 Task: Check the percentage active listings of breakfast bar in the last 5 years.
Action: Mouse moved to (853, 198)
Screenshot: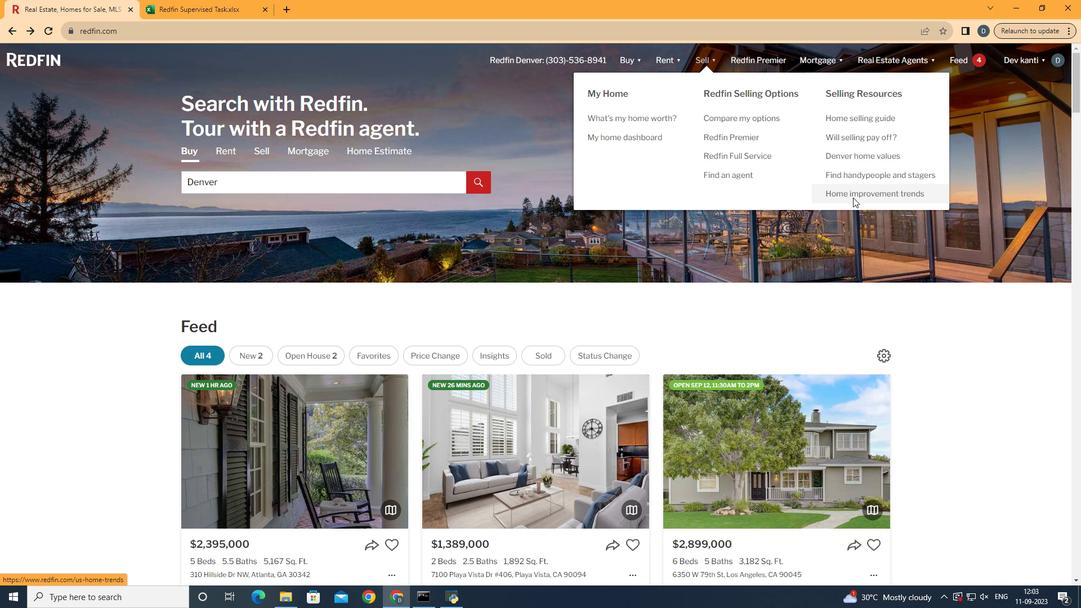 
Action: Mouse pressed left at (853, 198)
Screenshot: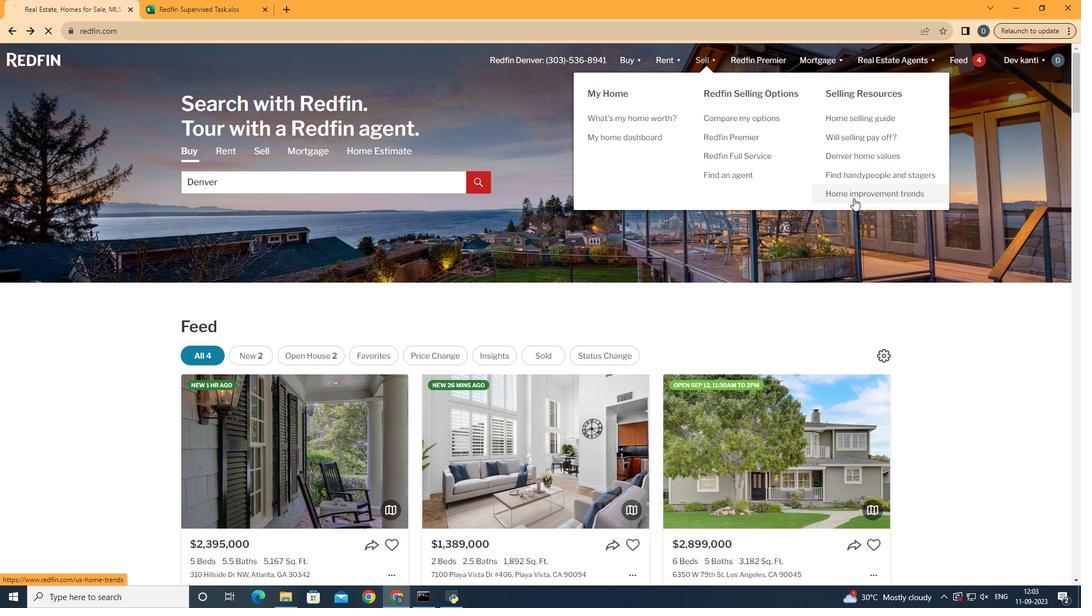 
Action: Mouse moved to (280, 227)
Screenshot: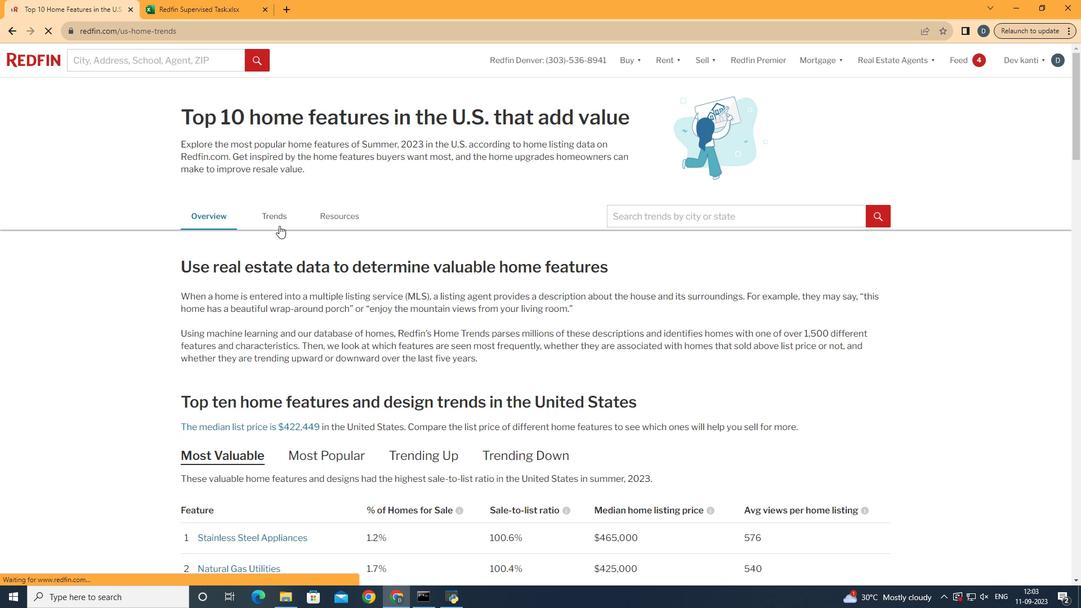 
Action: Mouse pressed left at (280, 227)
Screenshot: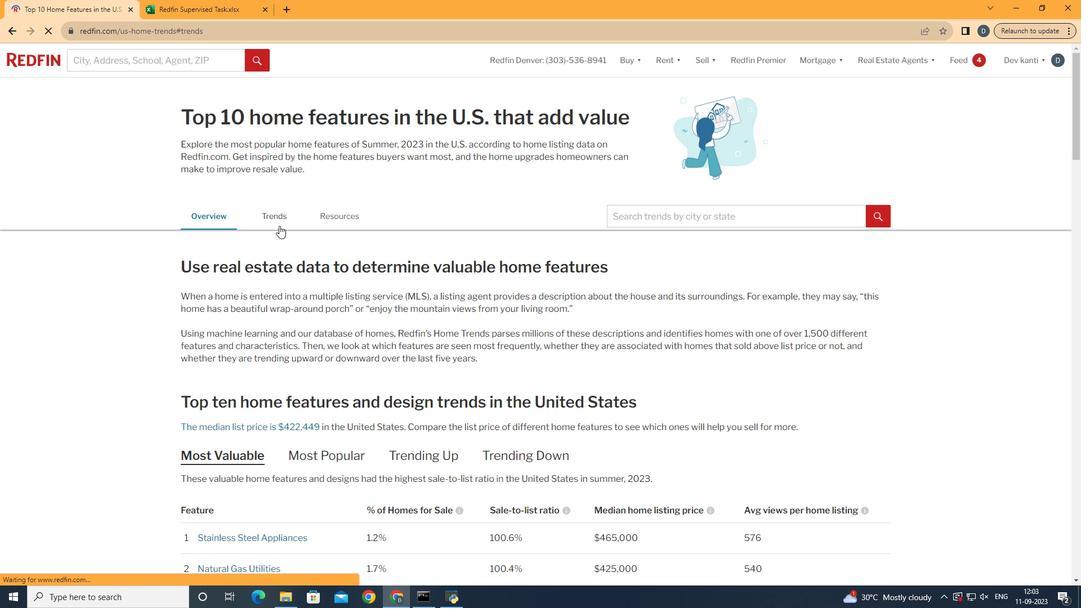 
Action: Mouse moved to (345, 260)
Screenshot: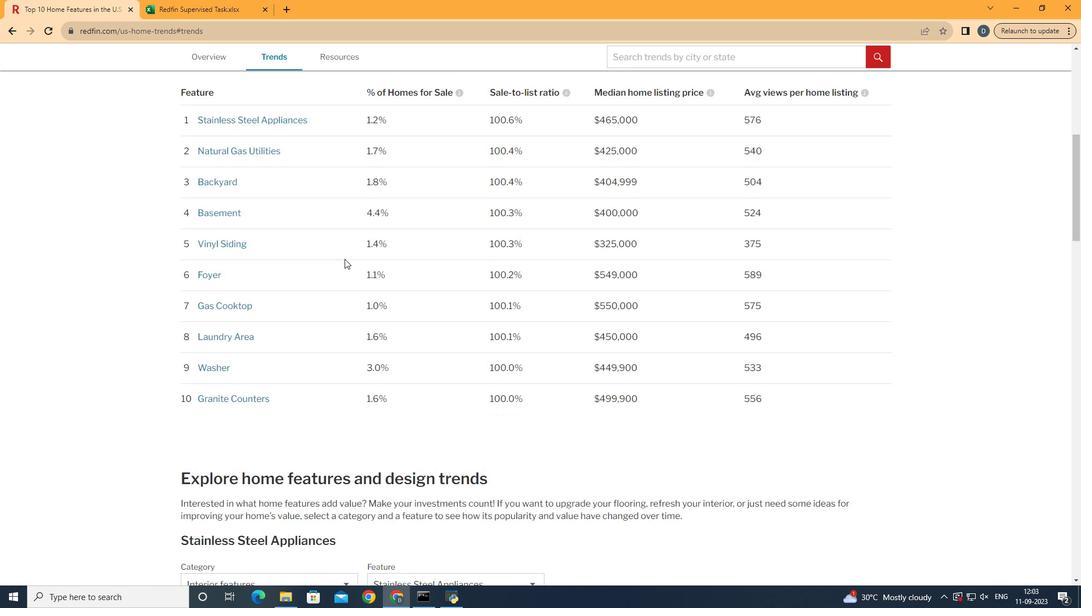 
Action: Mouse scrolled (345, 259) with delta (0, 0)
Screenshot: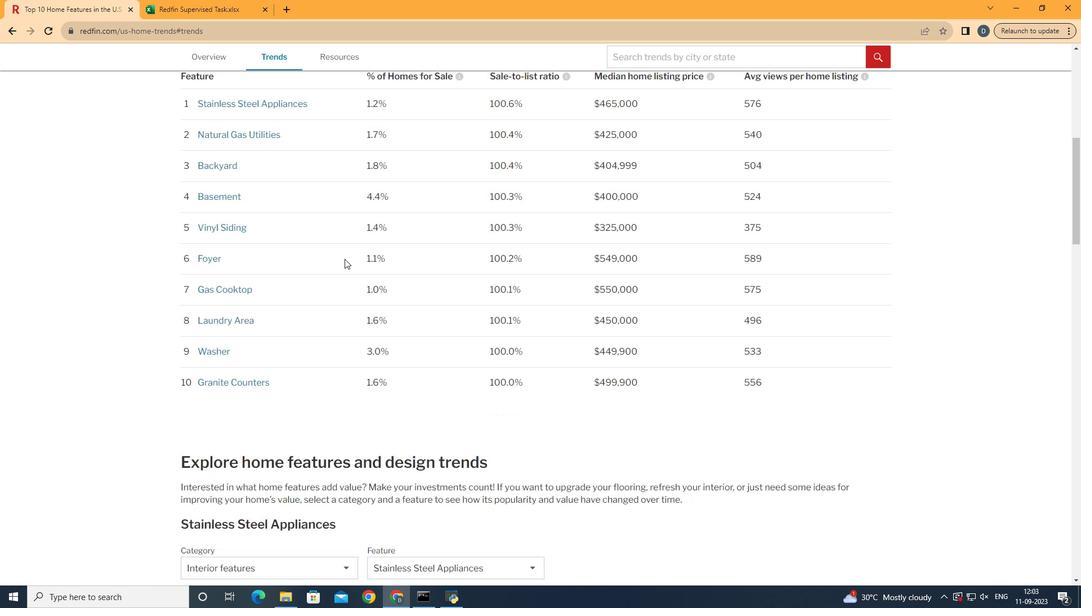 
Action: Mouse scrolled (345, 259) with delta (0, 0)
Screenshot: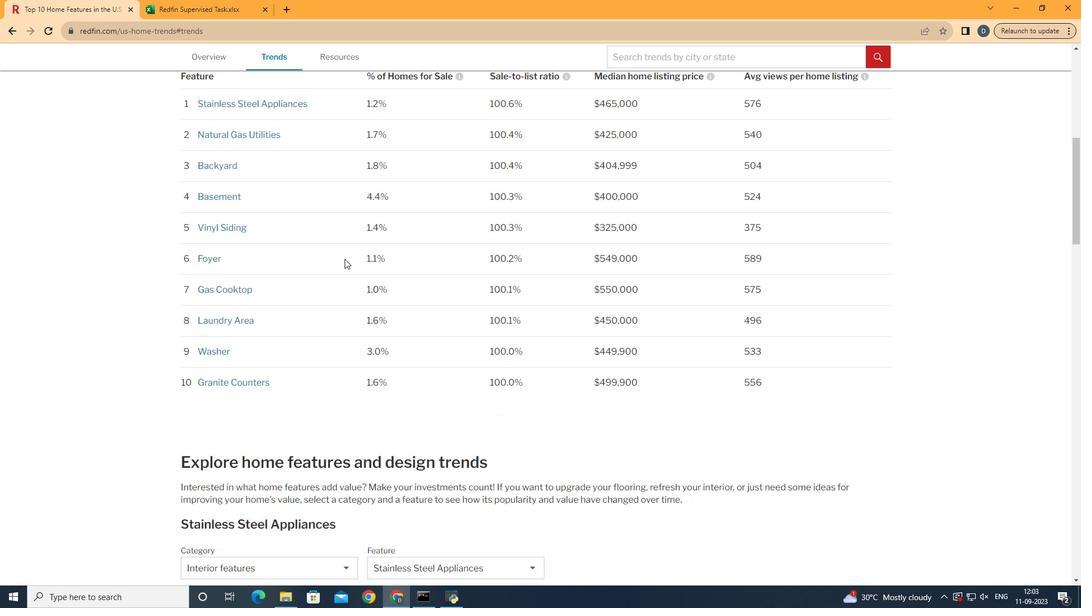 
Action: Mouse moved to (345, 260)
Screenshot: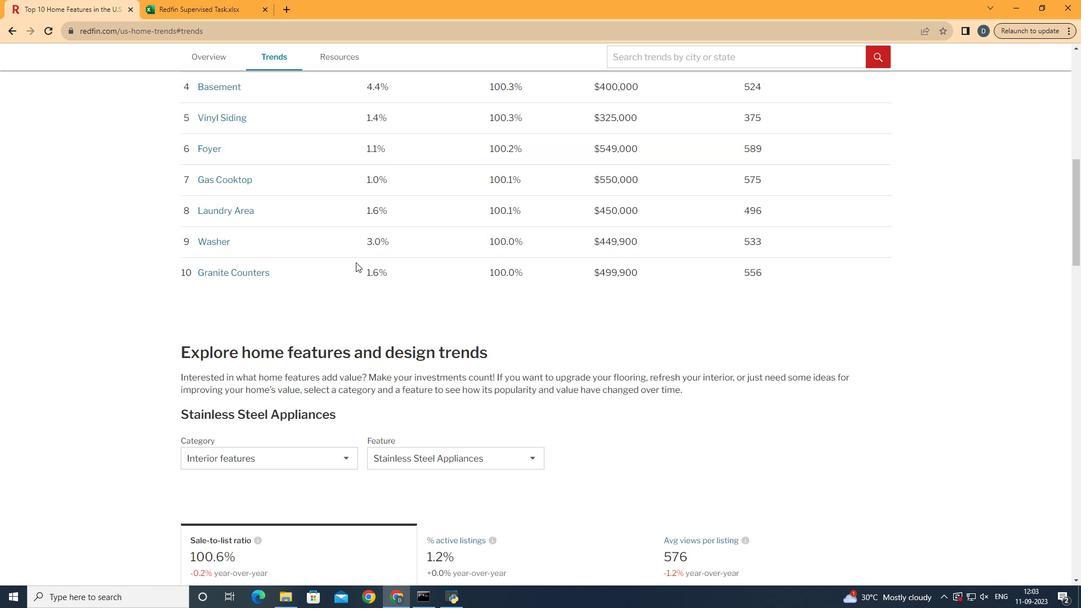 
Action: Mouse scrolled (345, 259) with delta (0, 0)
Screenshot: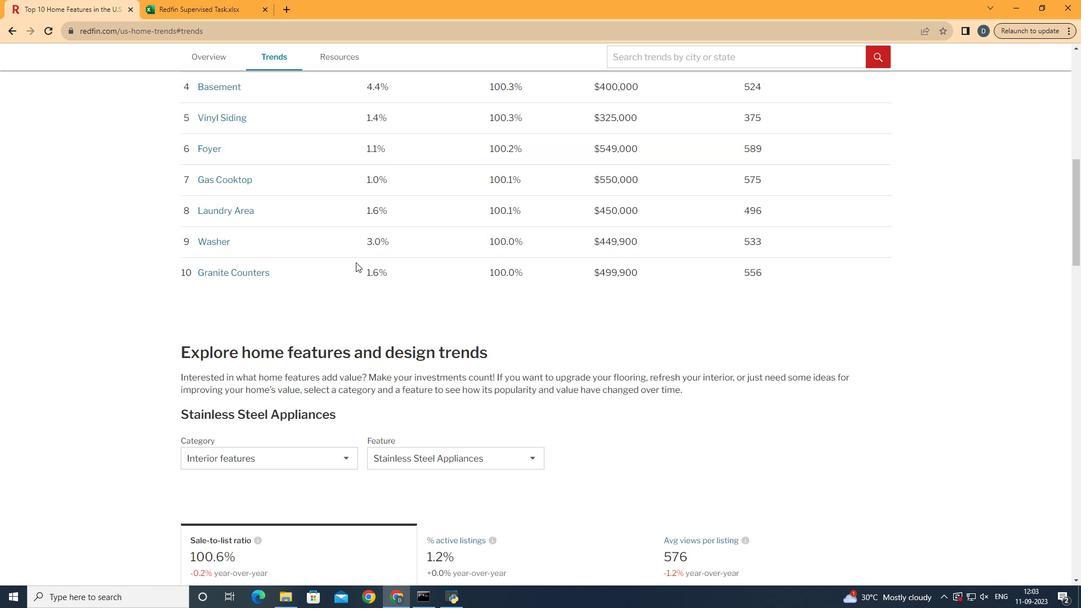 
Action: Mouse moved to (347, 263)
Screenshot: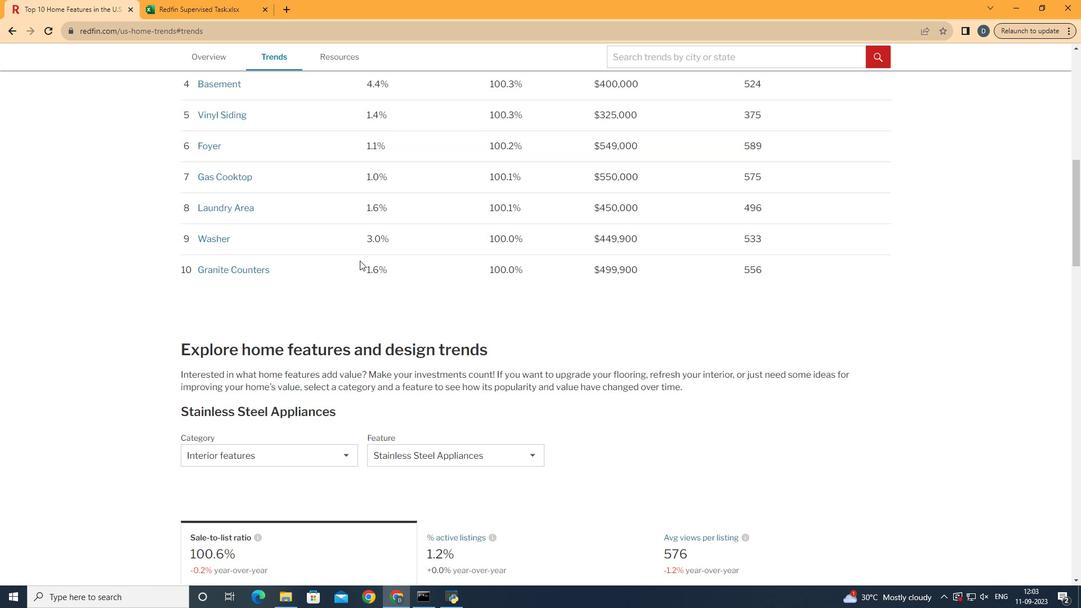 
Action: Mouse scrolled (347, 263) with delta (0, 0)
Screenshot: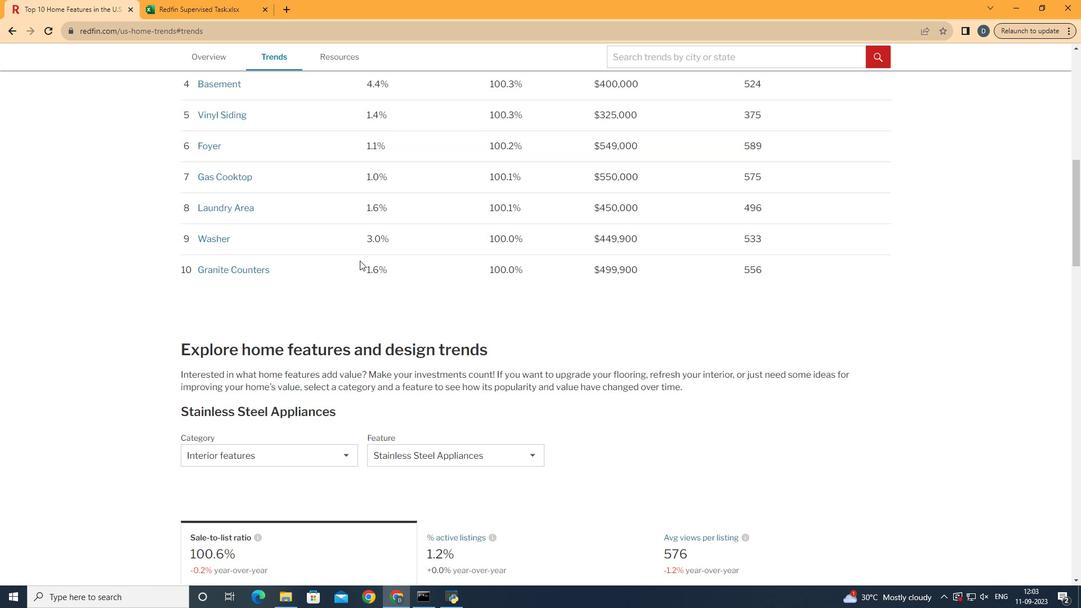 
Action: Mouse moved to (361, 262)
Screenshot: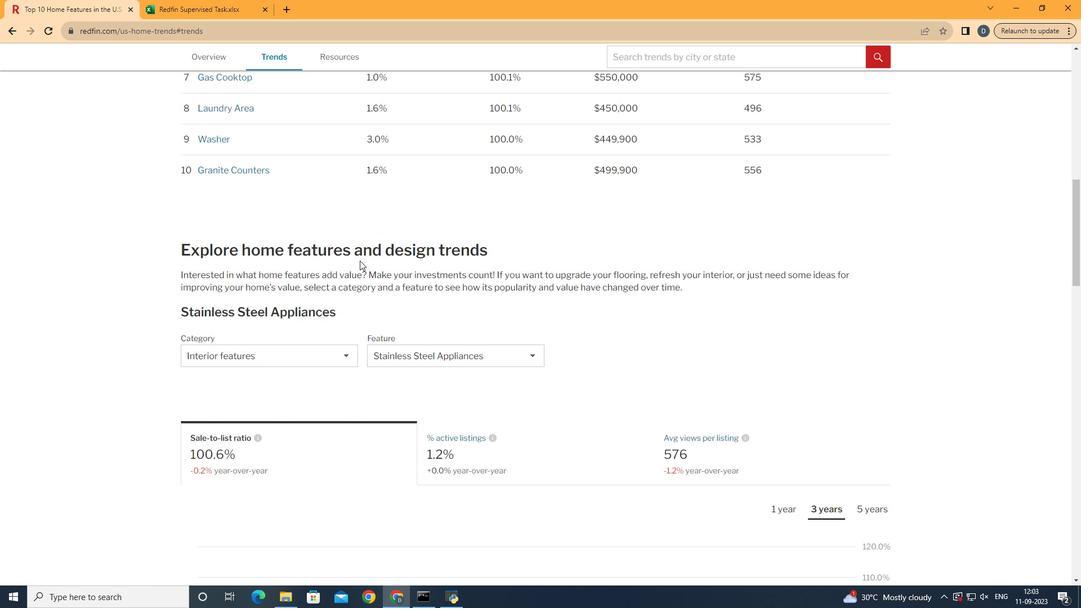 
Action: Mouse scrolled (361, 261) with delta (0, 0)
Screenshot: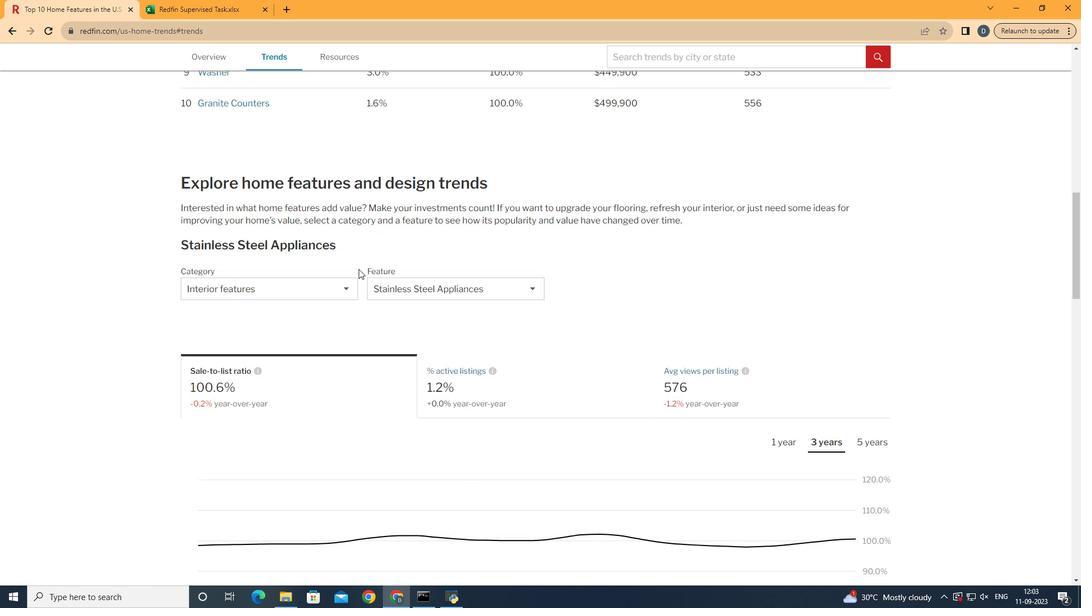 
Action: Mouse scrolled (361, 261) with delta (0, 0)
Screenshot: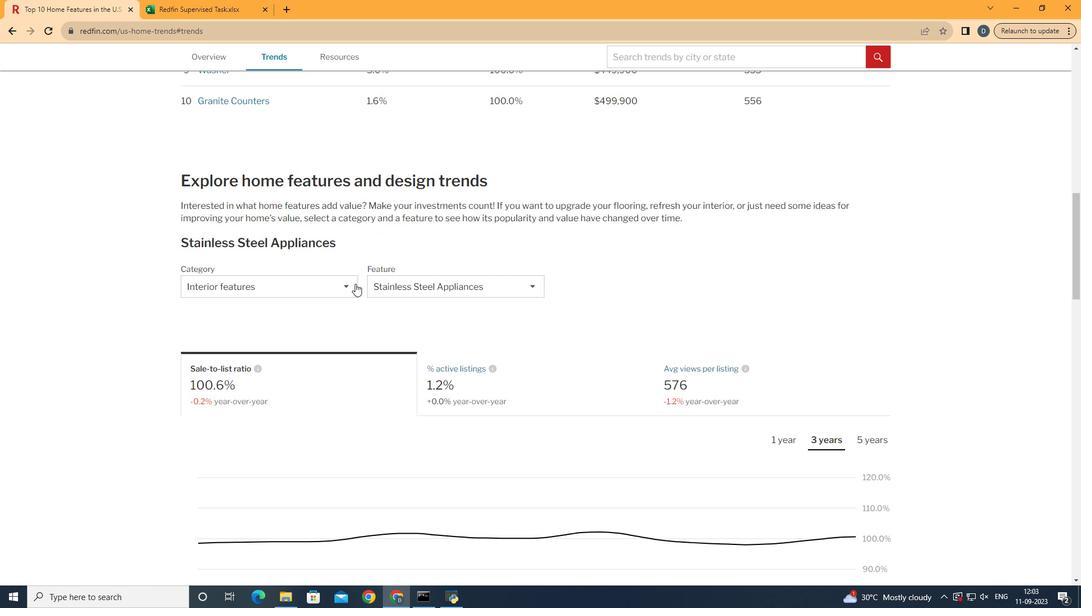 
Action: Mouse scrolled (361, 261) with delta (0, 0)
Screenshot: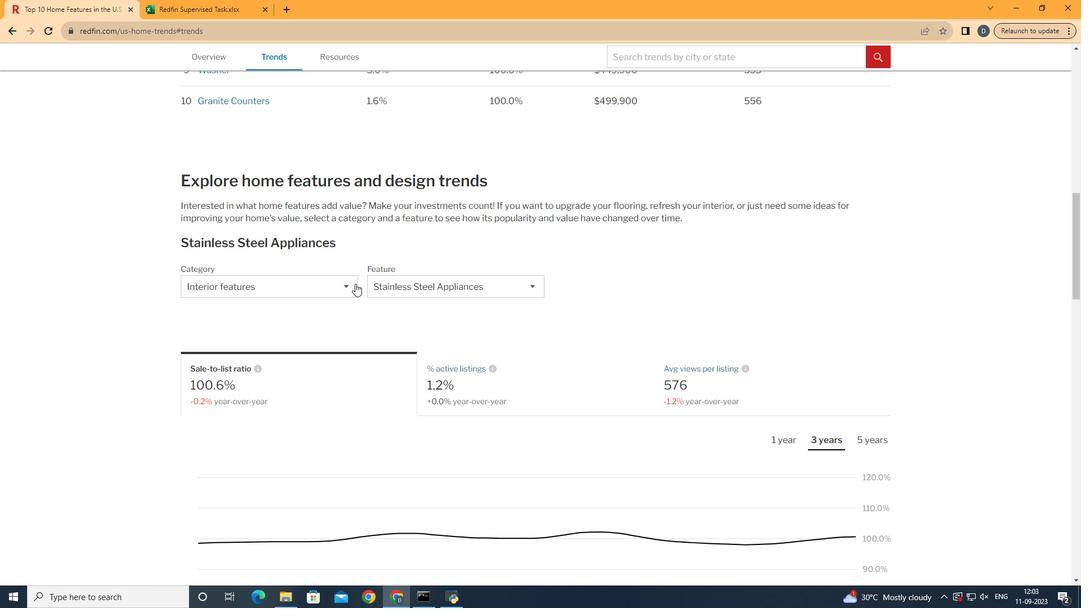 
Action: Mouse moved to (325, 293)
Screenshot: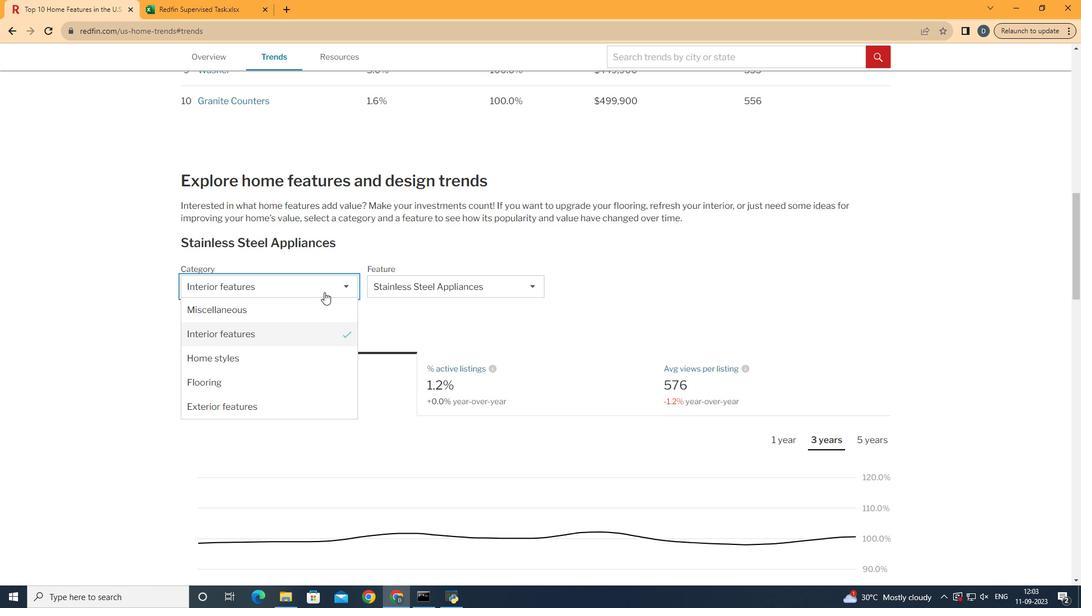 
Action: Mouse pressed left at (325, 293)
Screenshot: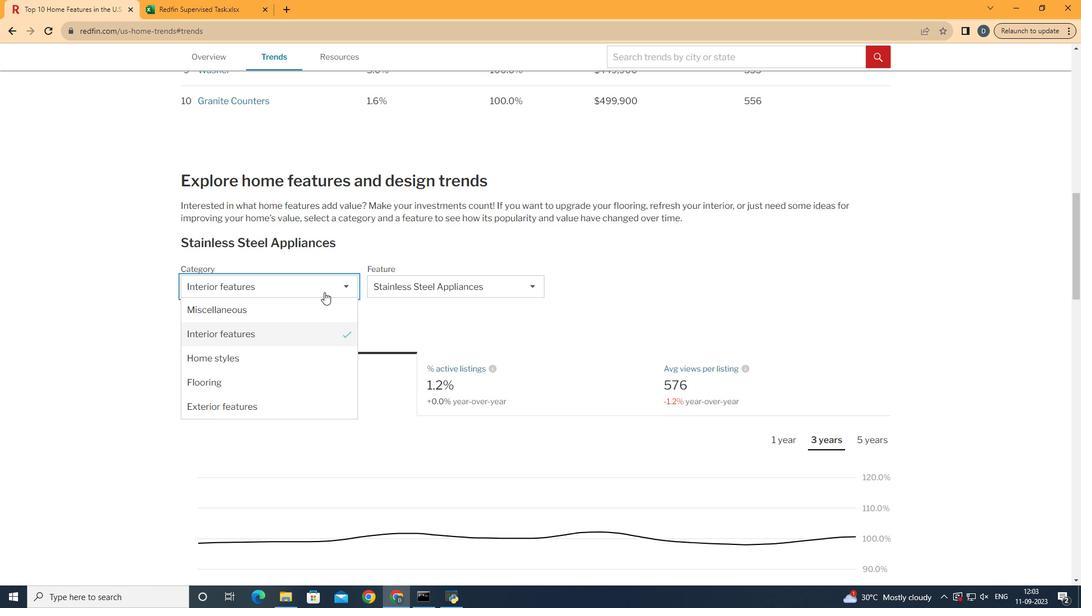 
Action: Mouse moved to (320, 341)
Screenshot: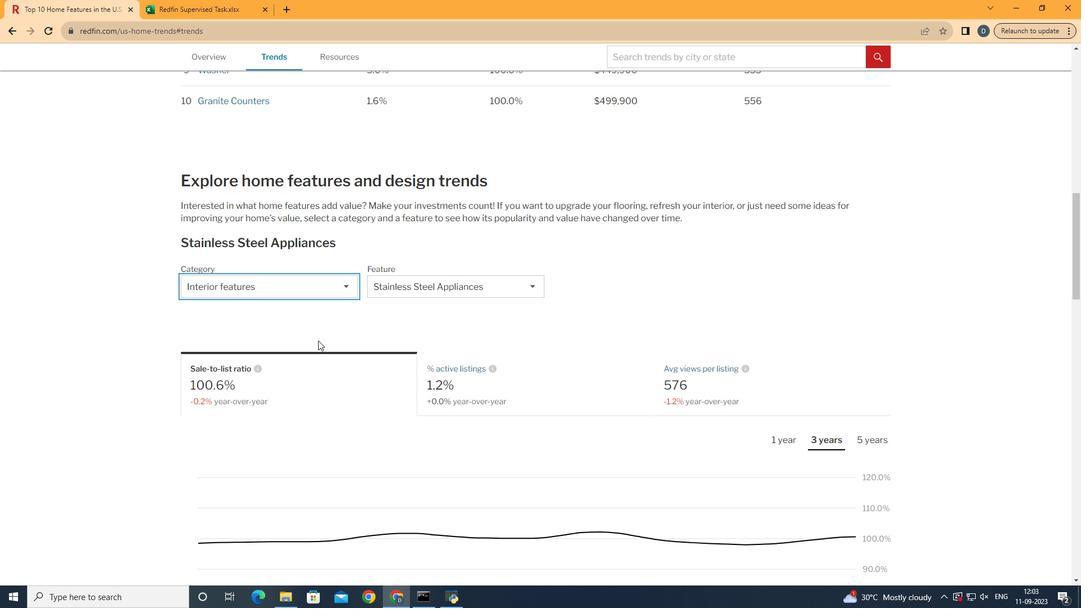 
Action: Mouse pressed left at (320, 341)
Screenshot: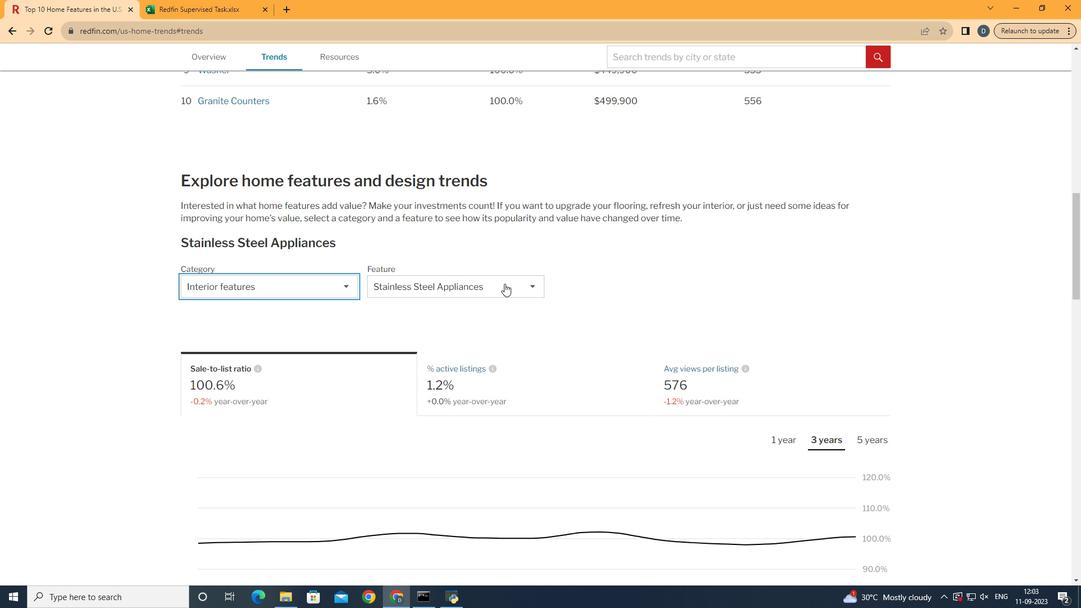
Action: Mouse moved to (520, 282)
Screenshot: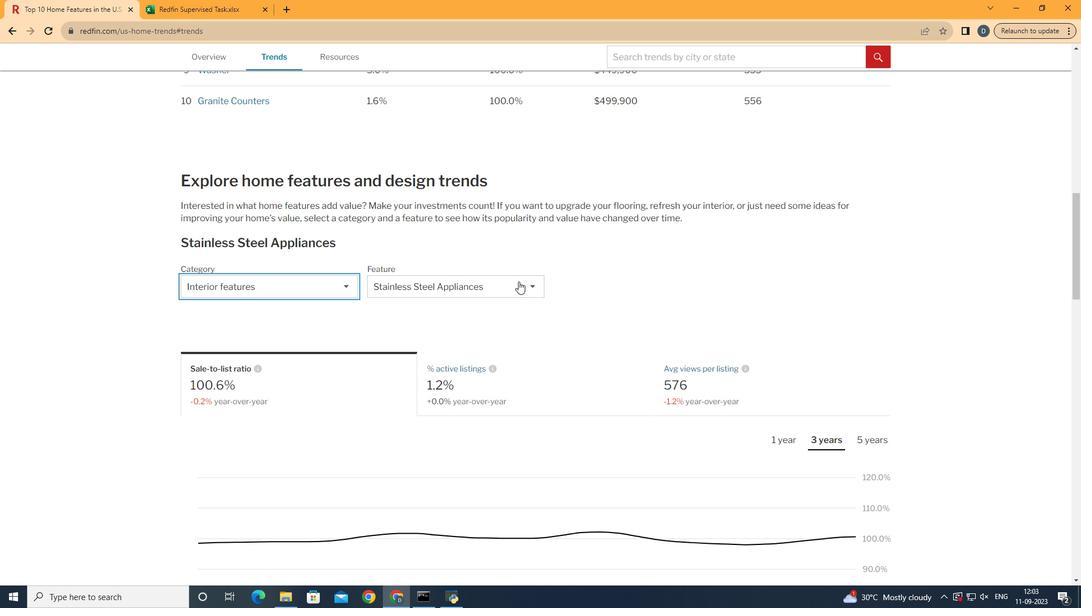 
Action: Mouse pressed left at (520, 282)
Screenshot: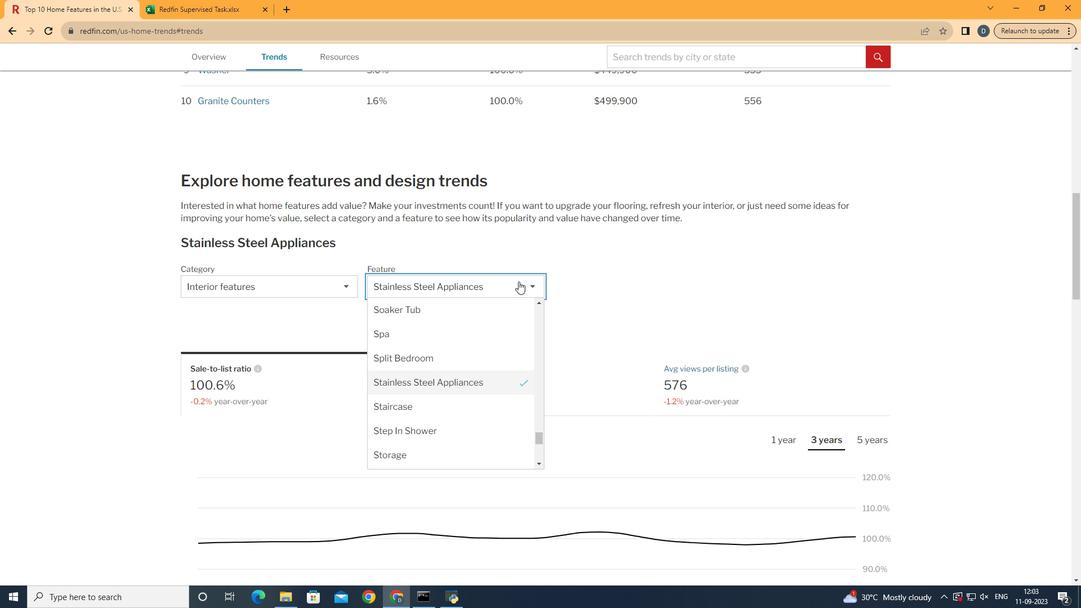 
Action: Mouse moved to (472, 337)
Screenshot: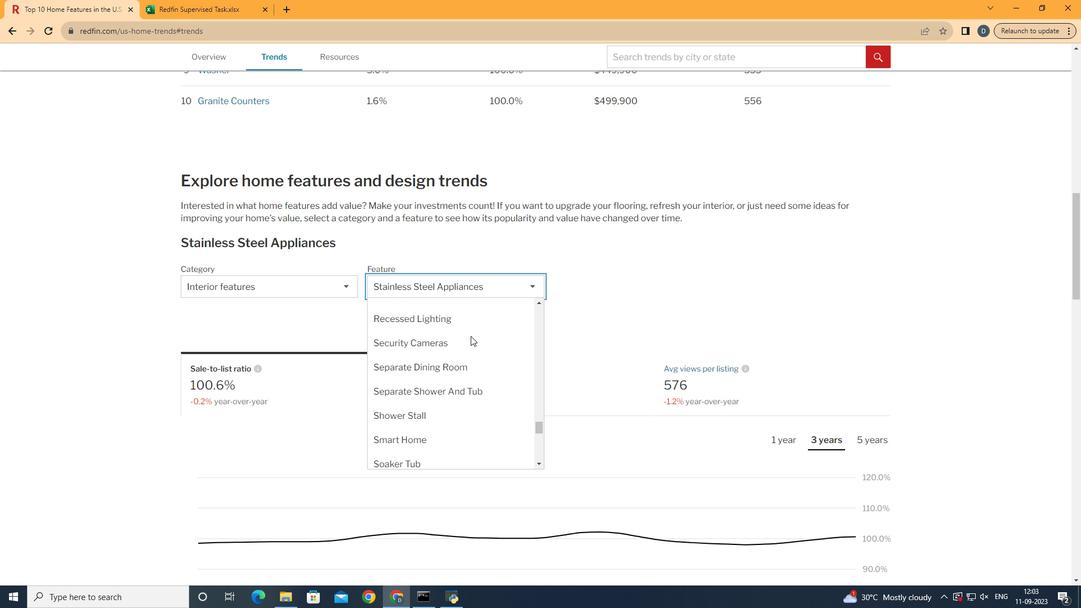 
Action: Mouse scrolled (472, 338) with delta (0, 0)
Screenshot: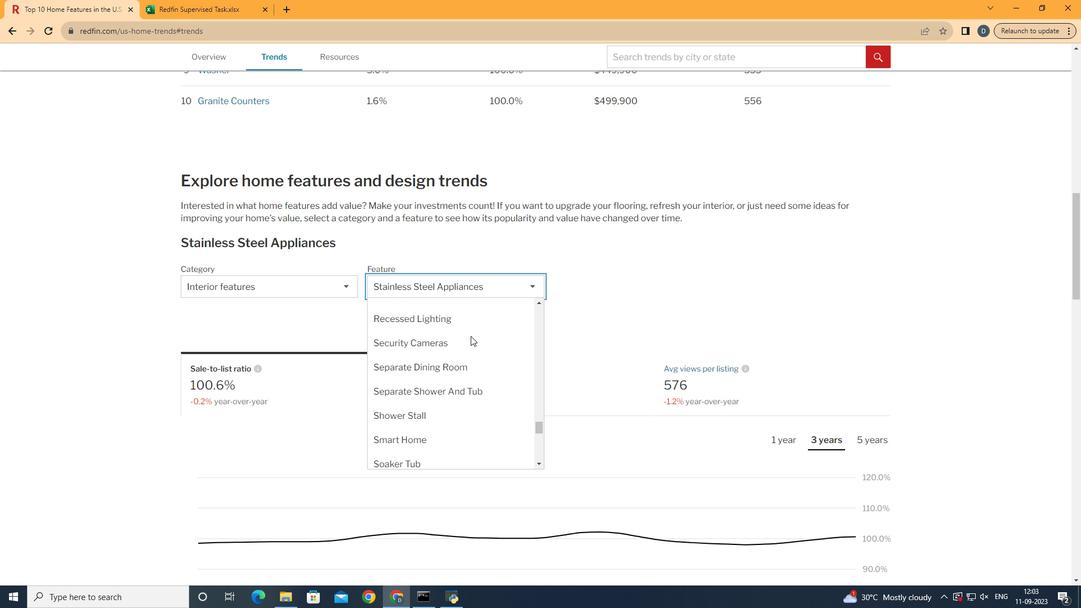 
Action: Mouse scrolled (472, 338) with delta (0, 0)
Screenshot: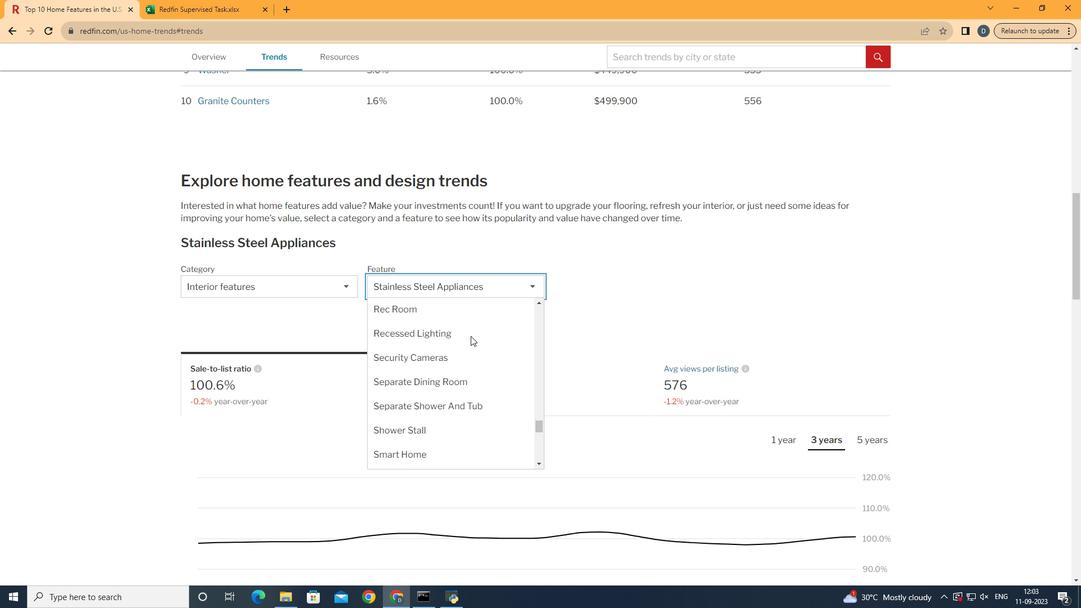 
Action: Mouse scrolled (472, 338) with delta (0, 0)
Screenshot: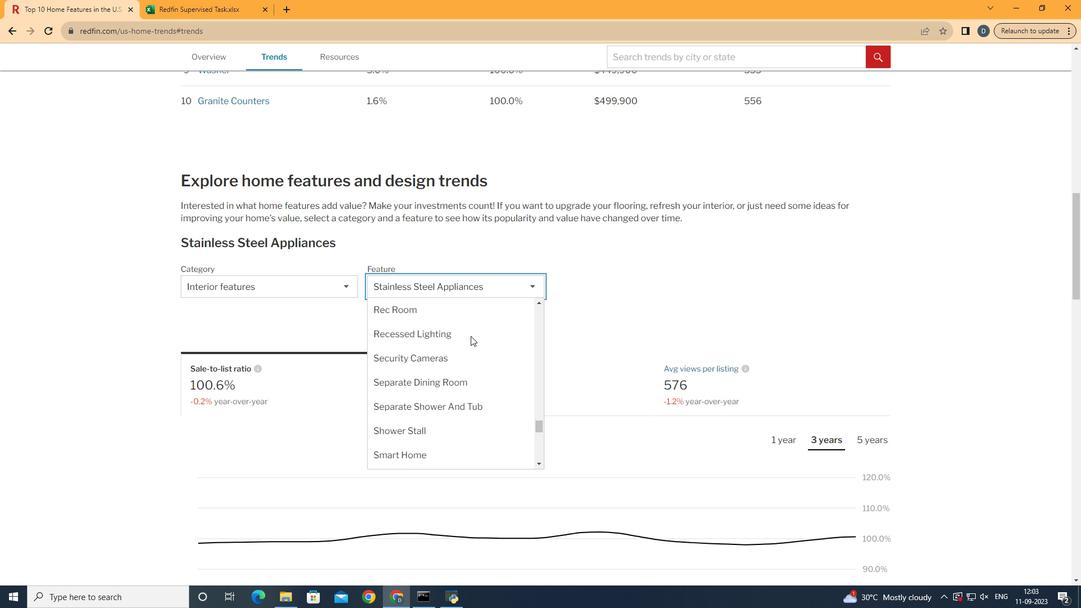 
Action: Mouse scrolled (472, 338) with delta (0, 0)
Screenshot: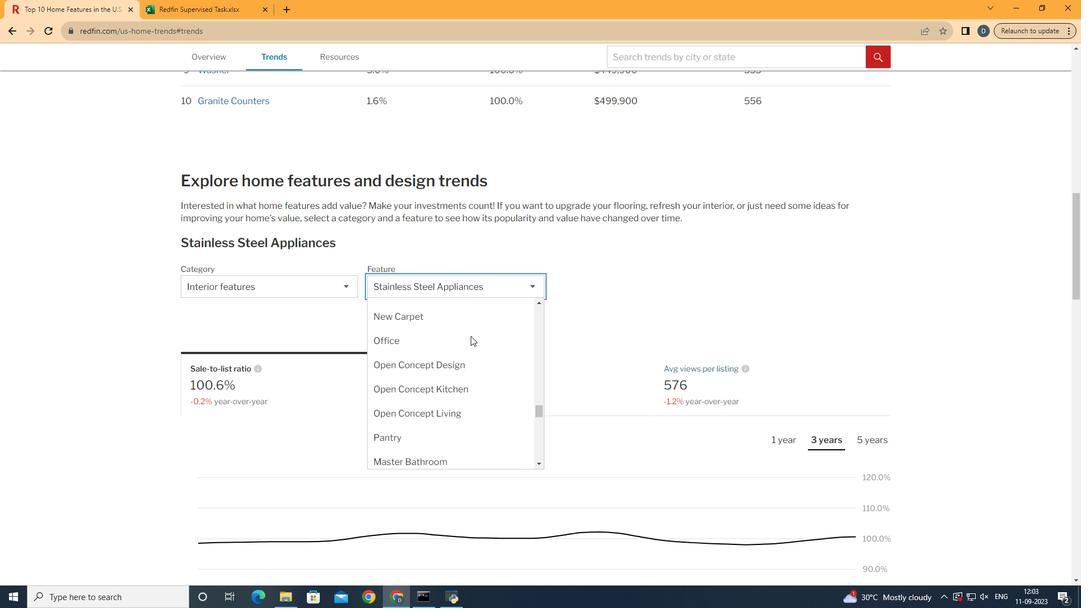 
Action: Mouse scrolled (472, 338) with delta (0, 0)
Screenshot: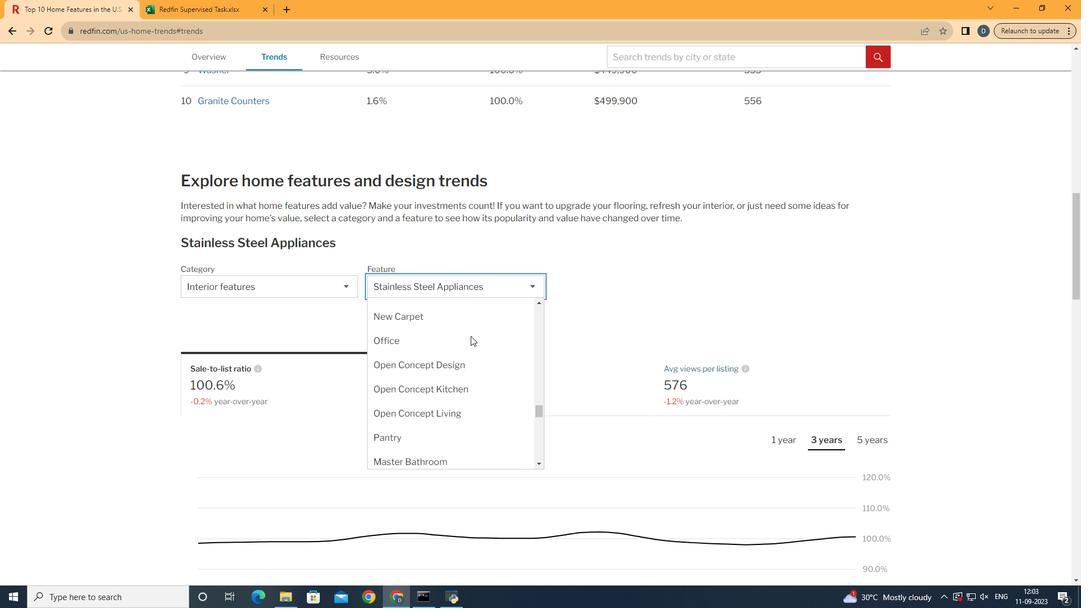 
Action: Mouse scrolled (472, 338) with delta (0, 0)
Screenshot: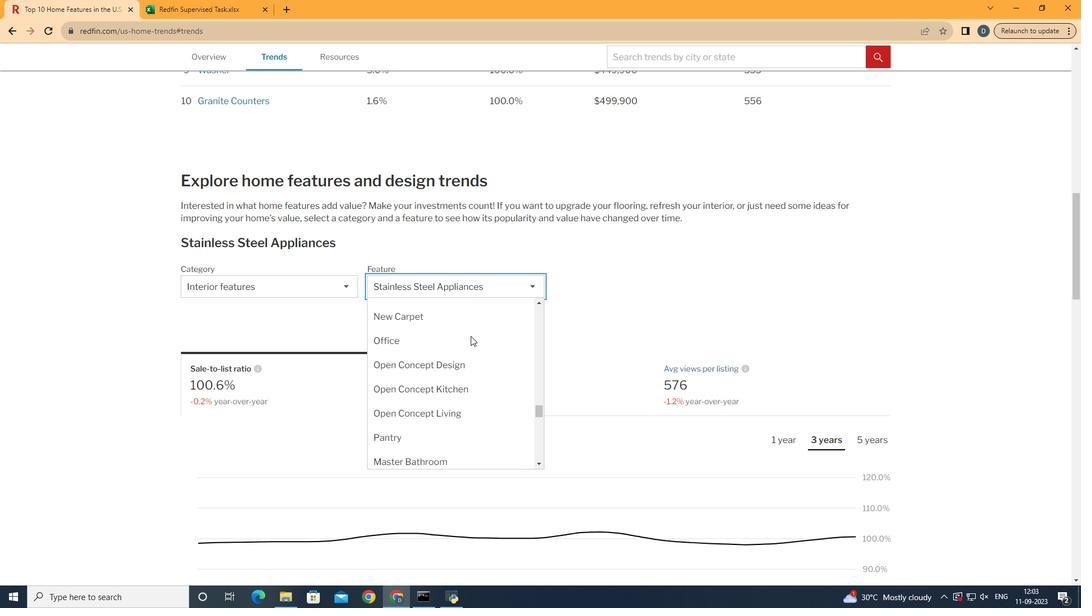 
Action: Mouse scrolled (472, 338) with delta (0, 0)
Screenshot: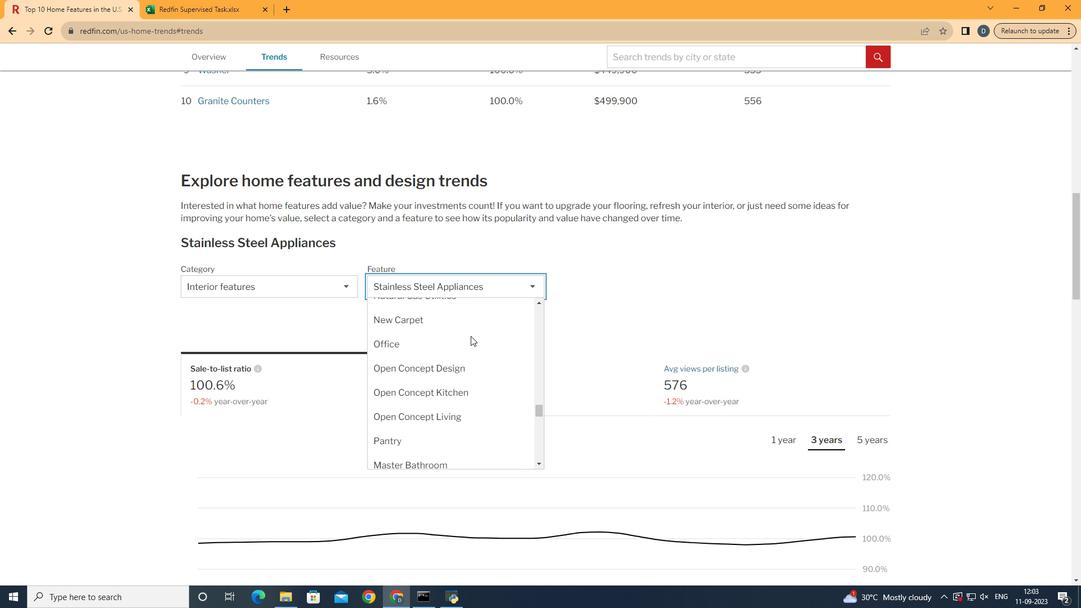 
Action: Mouse scrolled (472, 338) with delta (0, 0)
Screenshot: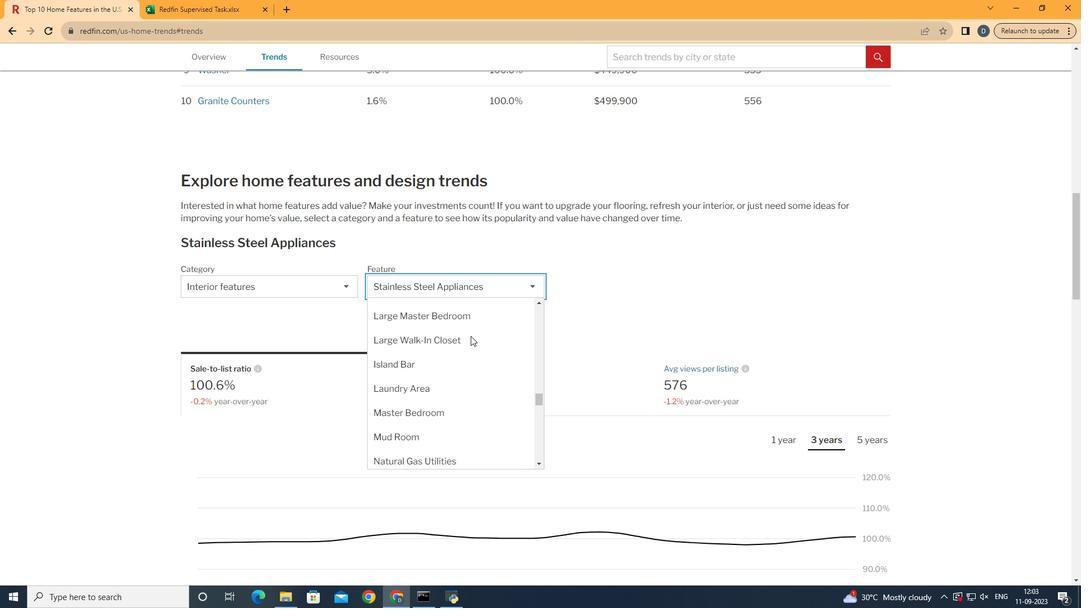 
Action: Mouse scrolled (472, 338) with delta (0, 0)
Screenshot: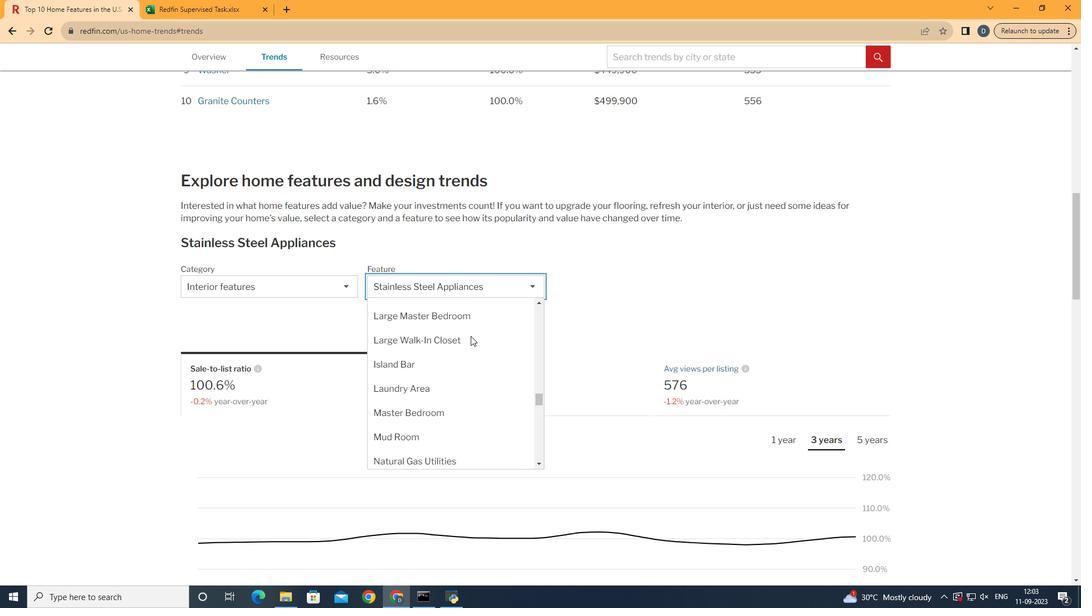 
Action: Mouse scrolled (472, 338) with delta (0, 0)
Screenshot: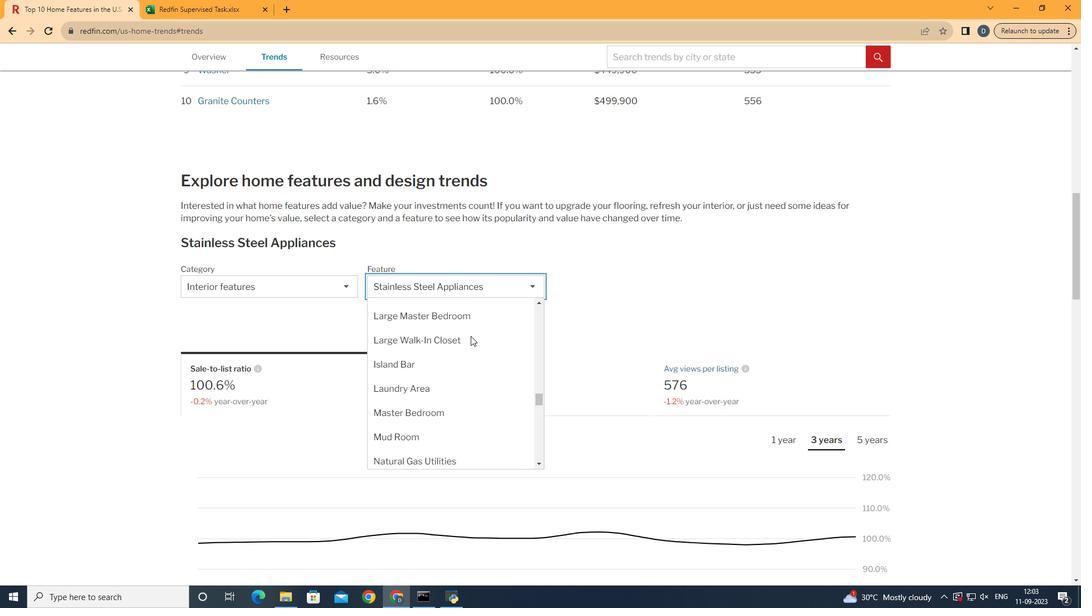 
Action: Mouse scrolled (472, 338) with delta (0, 0)
Screenshot: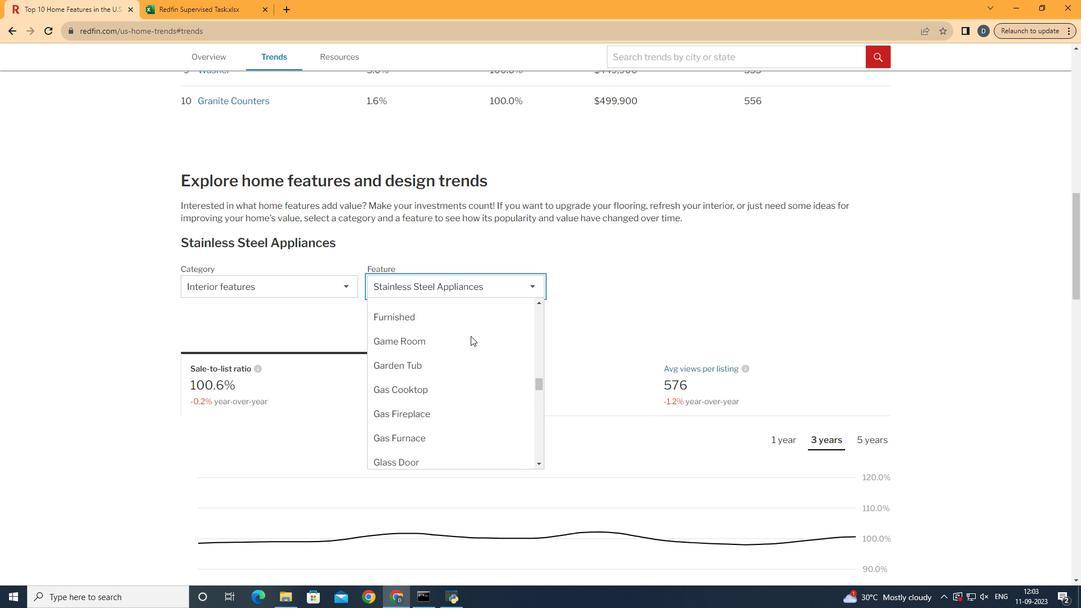 
Action: Mouse scrolled (472, 338) with delta (0, 0)
Screenshot: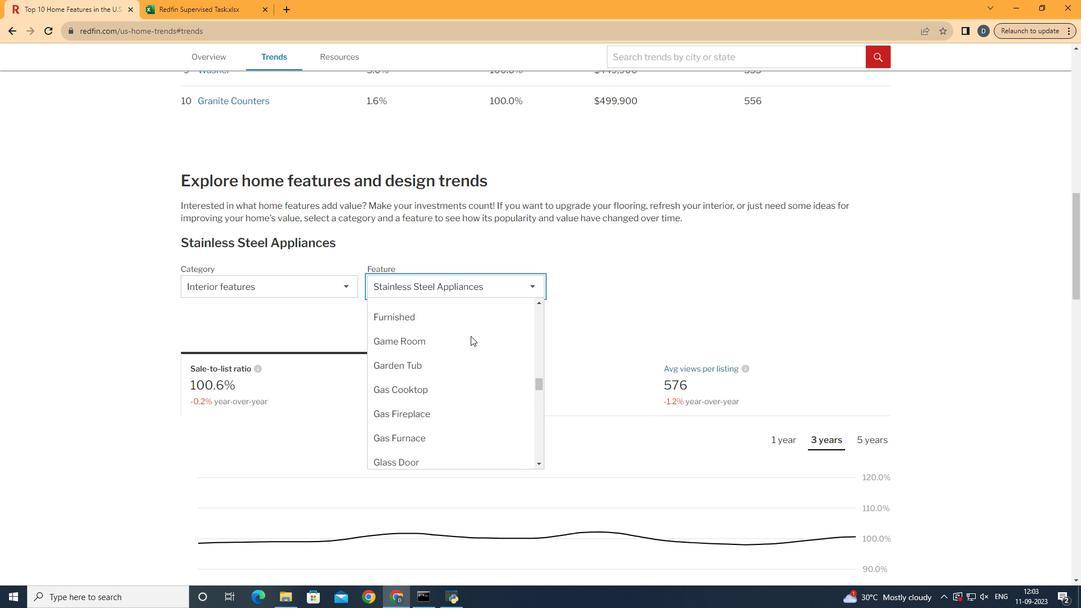 
Action: Mouse scrolled (472, 338) with delta (0, 0)
Screenshot: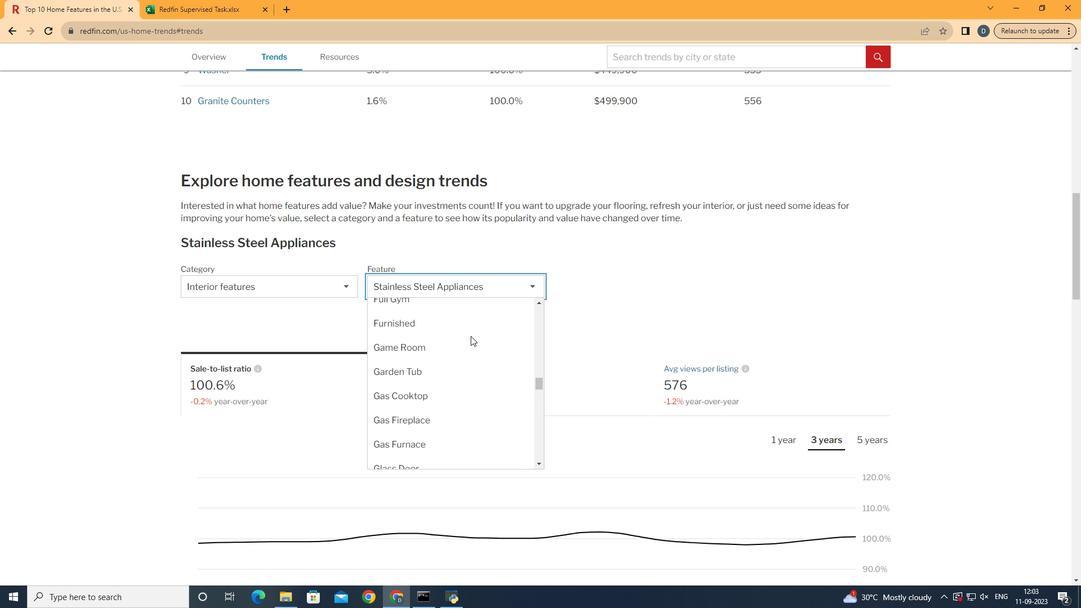 
Action: Mouse scrolled (472, 338) with delta (0, 0)
Screenshot: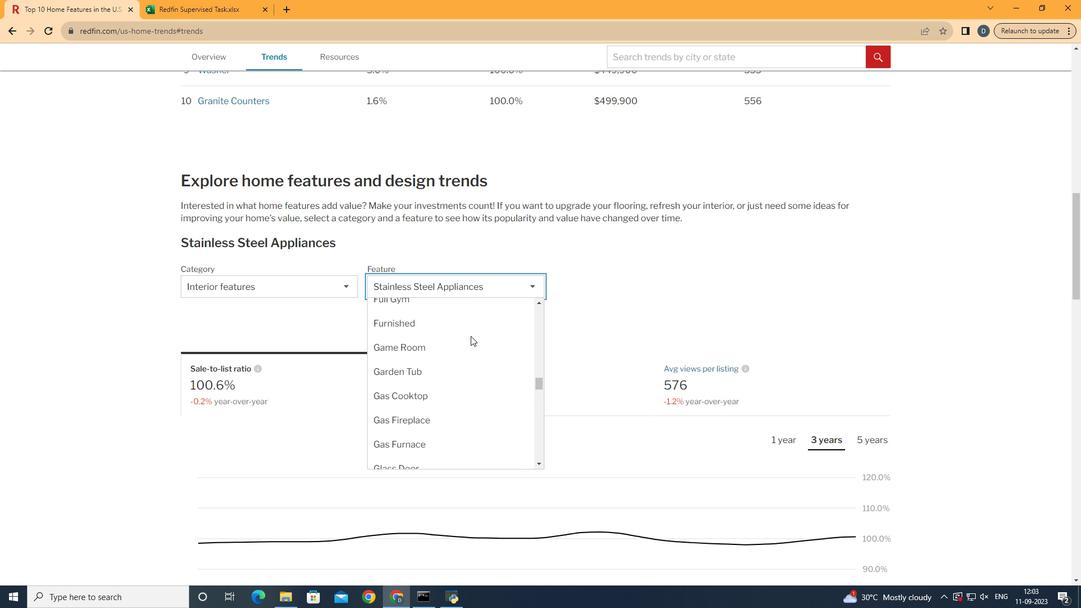 
Action: Mouse scrolled (472, 338) with delta (0, 0)
Screenshot: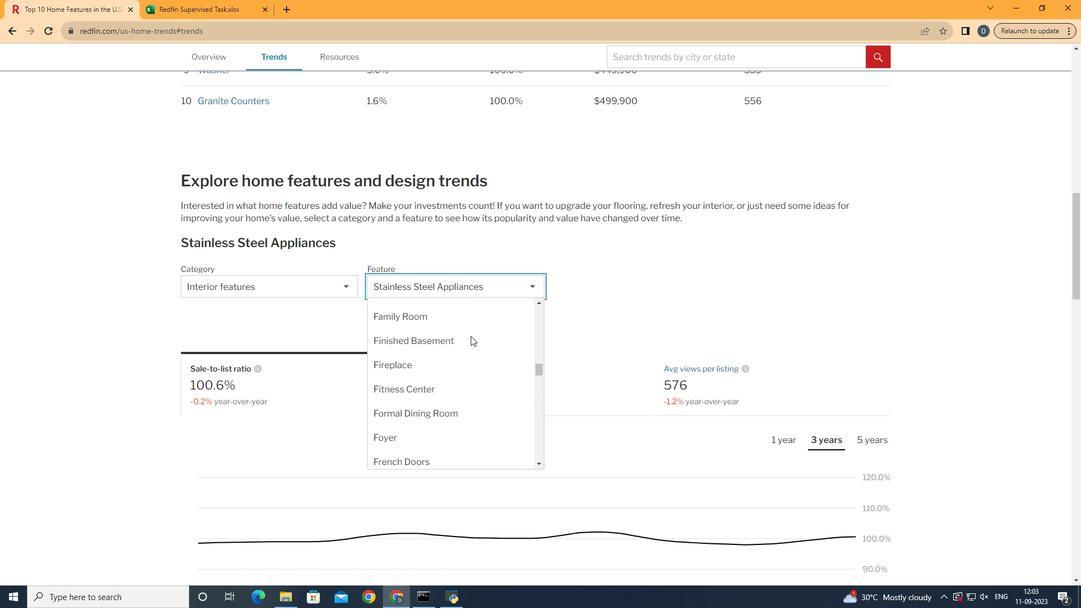 
Action: Mouse scrolled (472, 338) with delta (0, 0)
Screenshot: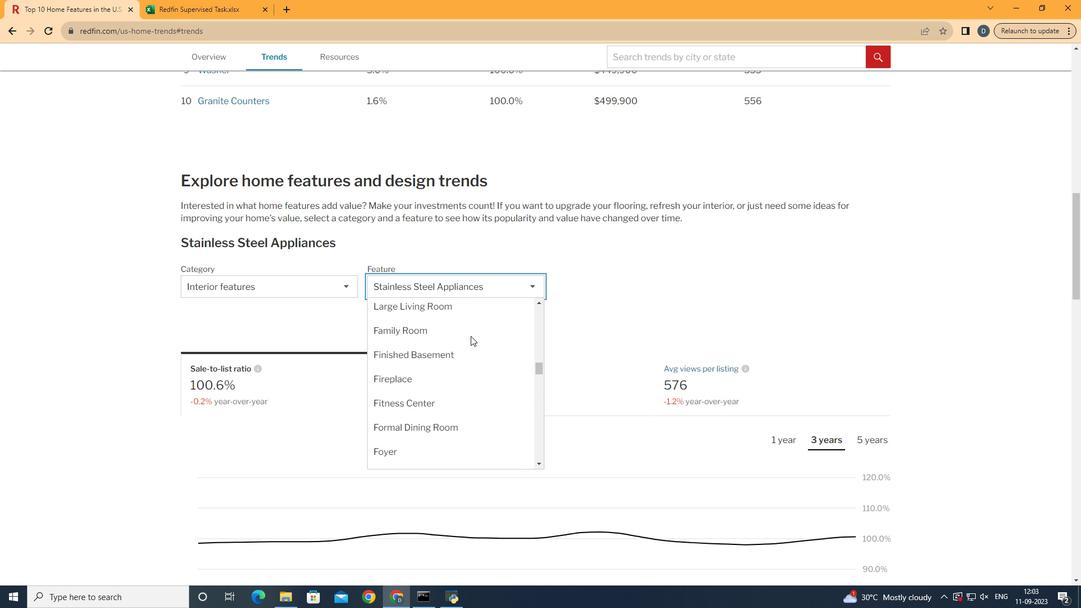 
Action: Mouse scrolled (472, 338) with delta (0, 0)
Screenshot: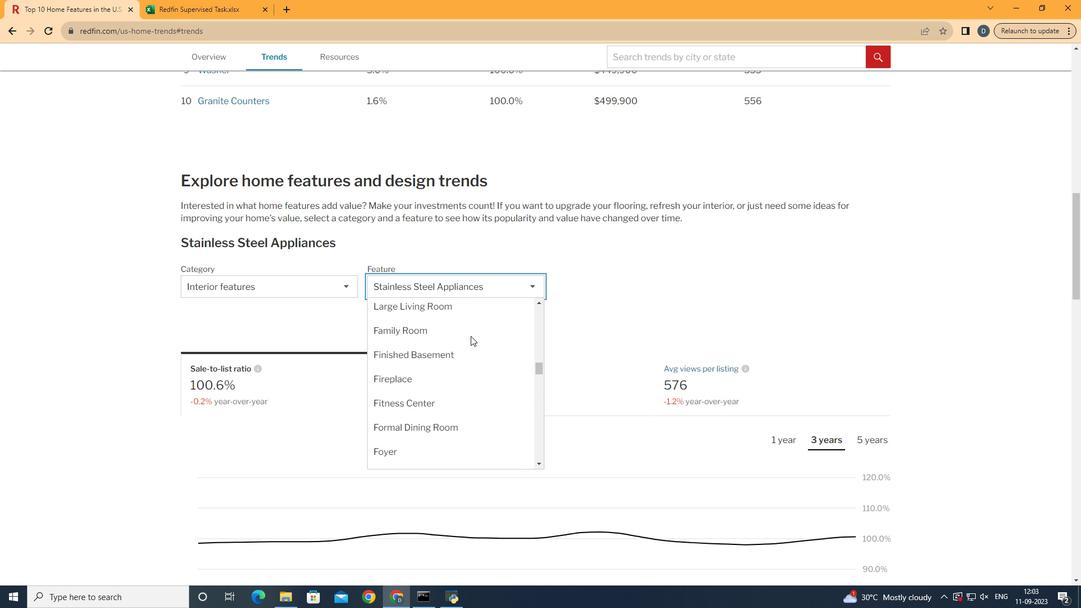 
Action: Mouse scrolled (472, 338) with delta (0, 0)
Screenshot: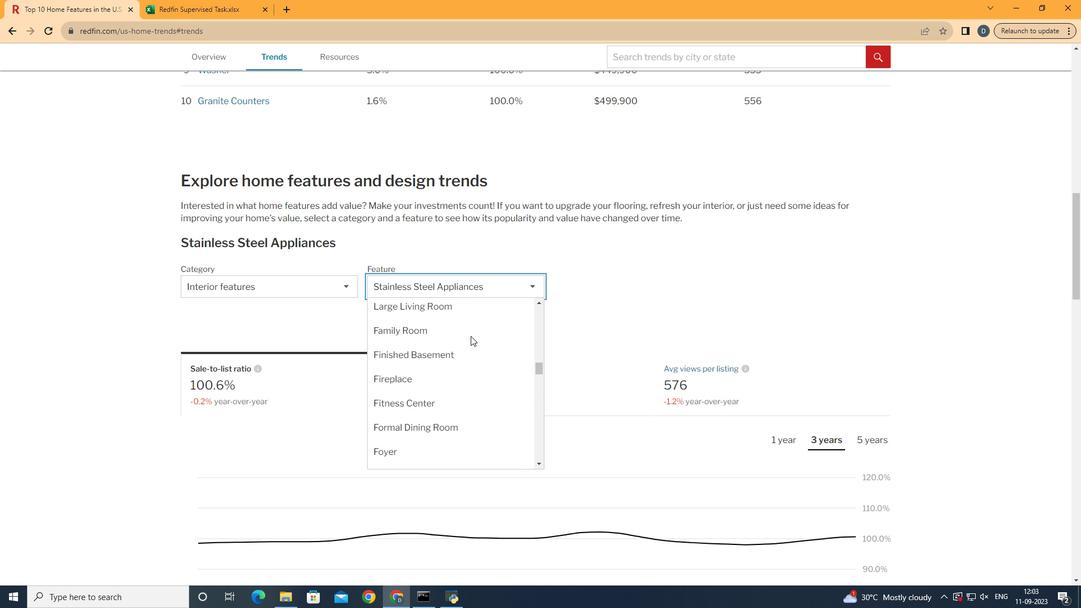 
Action: Mouse scrolled (472, 338) with delta (0, 0)
Screenshot: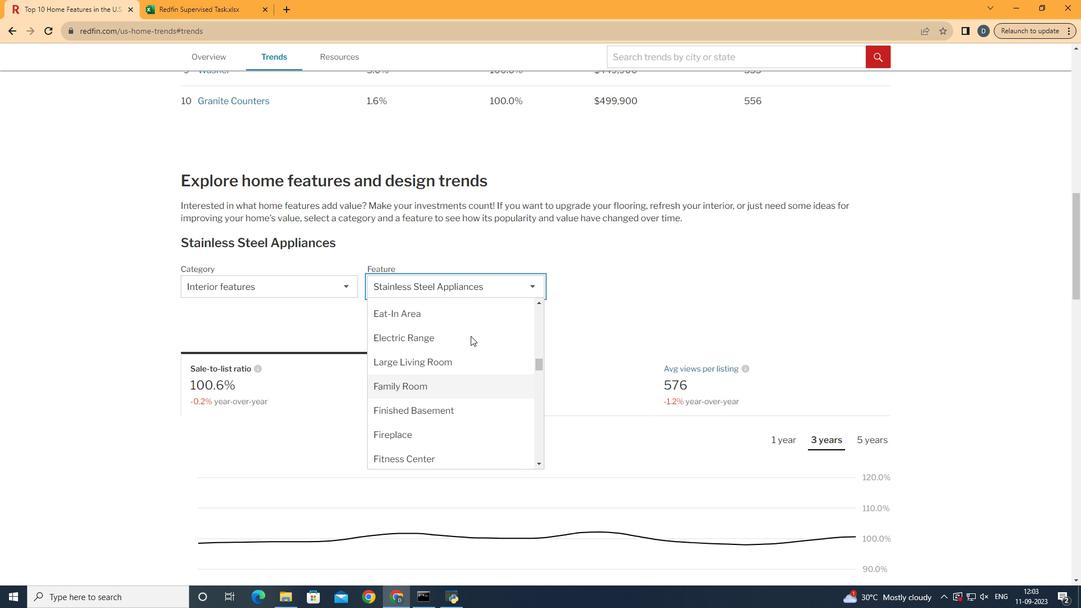 
Action: Mouse moved to (472, 371)
Screenshot: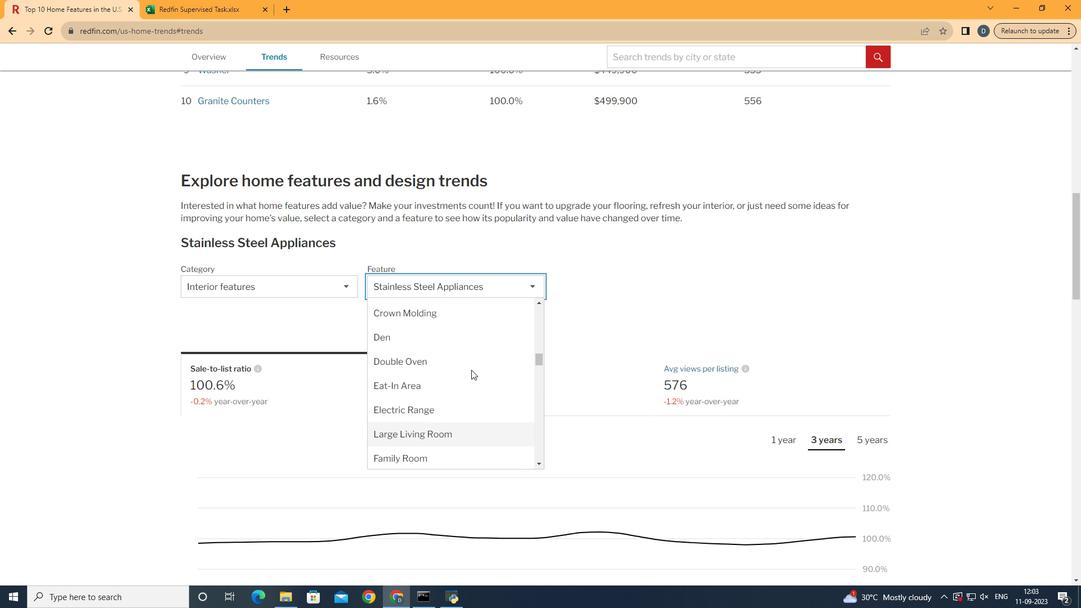 
Action: Mouse scrolled (472, 371) with delta (0, 0)
Screenshot: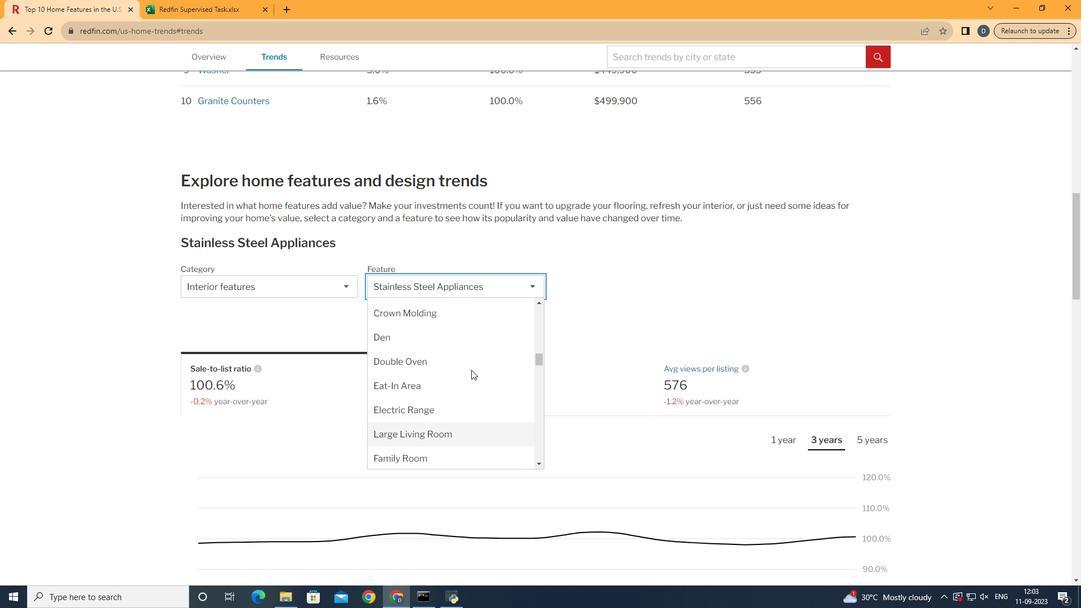 
Action: Mouse scrolled (472, 371) with delta (0, 0)
Screenshot: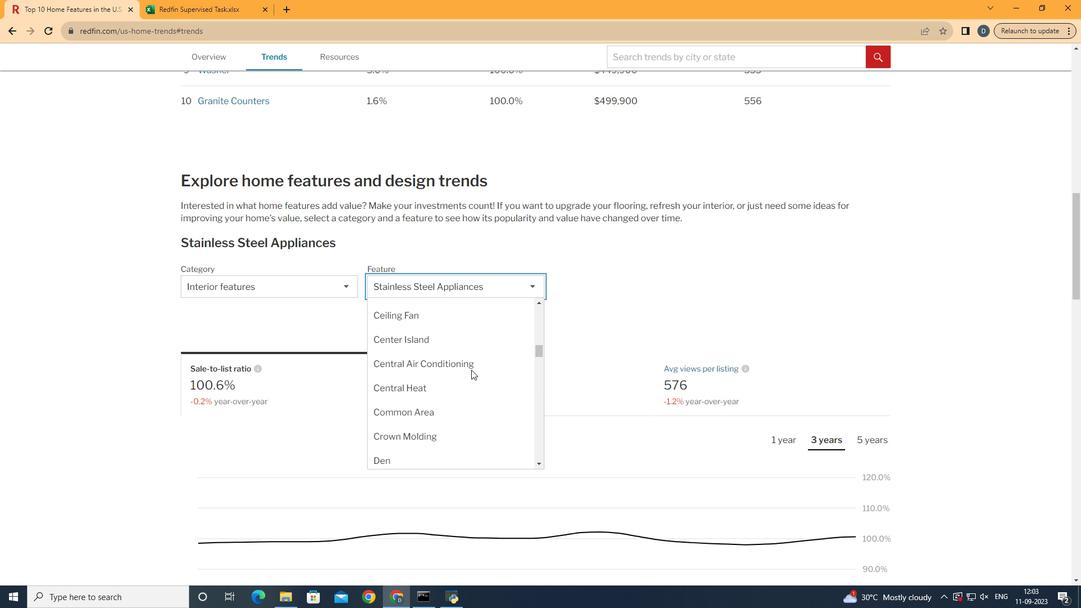 
Action: Mouse scrolled (472, 371) with delta (0, 0)
Screenshot: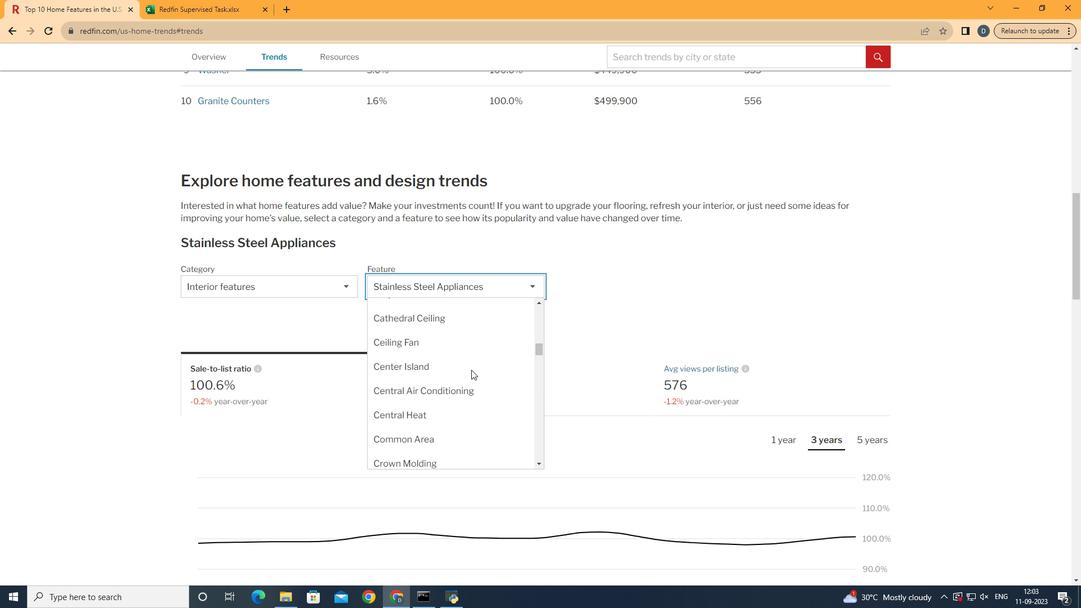 
Action: Mouse scrolled (472, 371) with delta (0, 0)
Screenshot: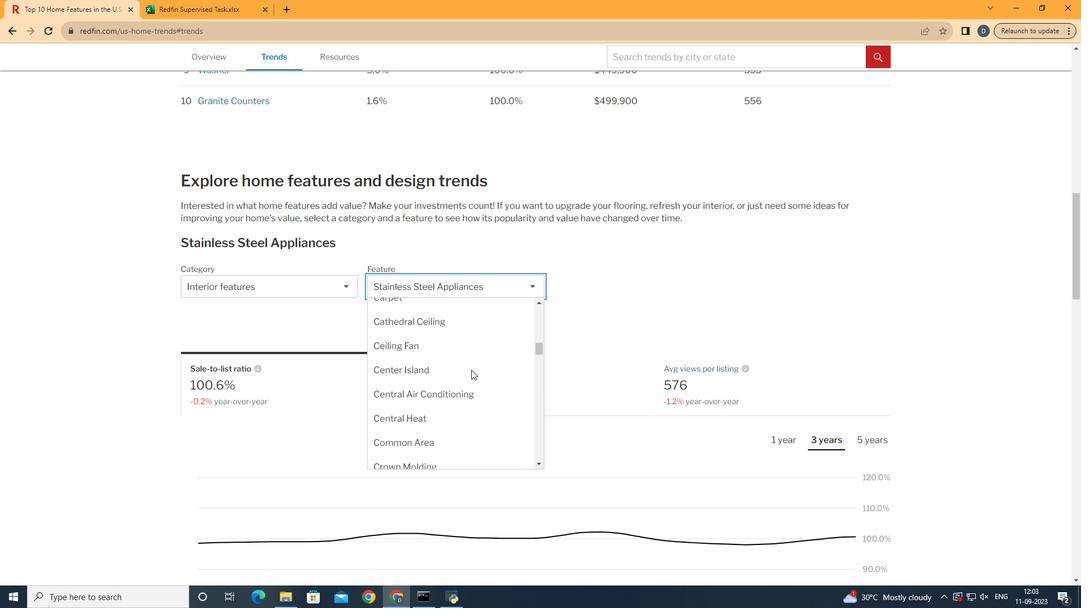 
Action: Mouse scrolled (472, 371) with delta (0, 0)
Screenshot: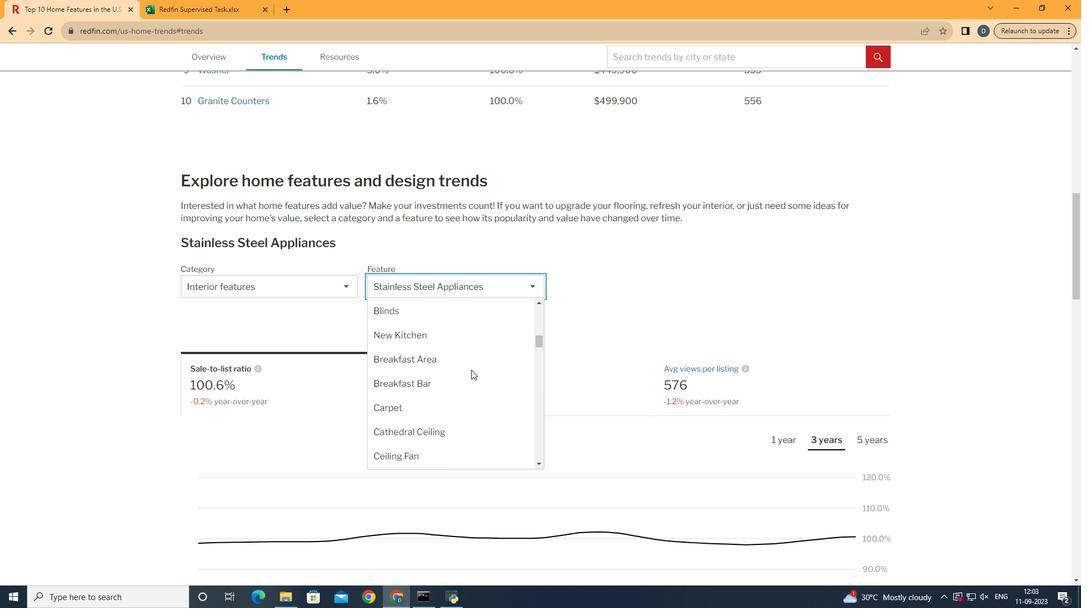 
Action: Mouse scrolled (472, 371) with delta (0, 0)
Screenshot: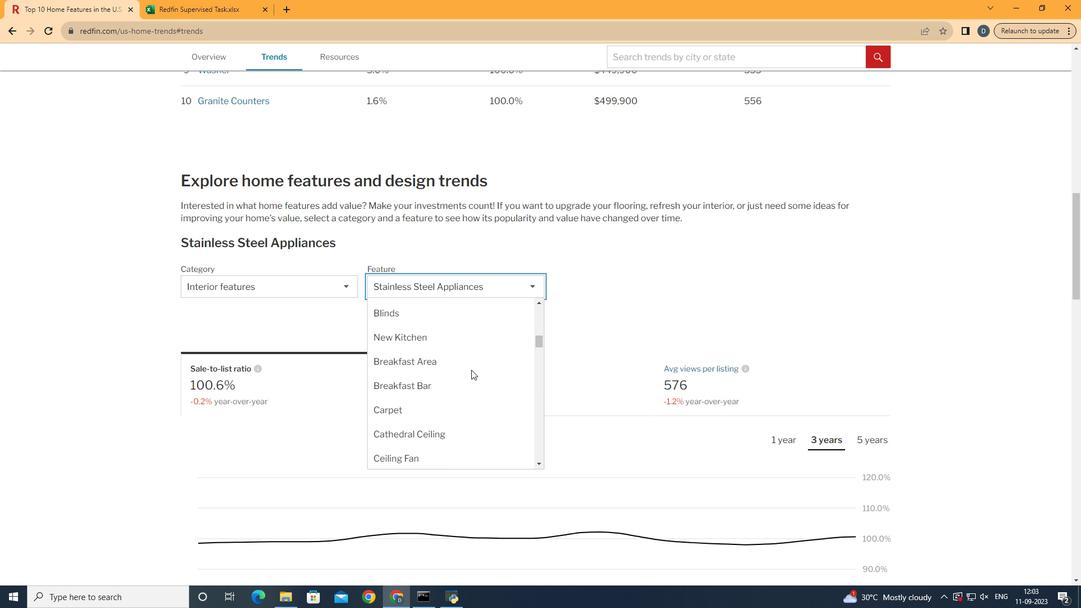 
Action: Mouse scrolled (472, 371) with delta (0, 0)
Screenshot: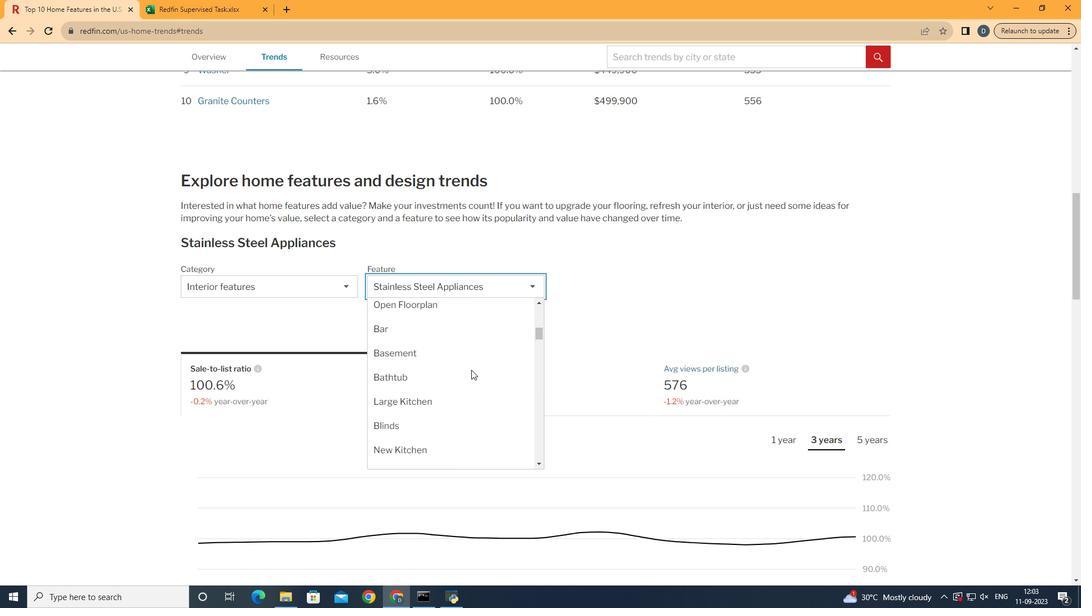 
Action: Mouse scrolled (472, 371) with delta (0, 0)
Screenshot: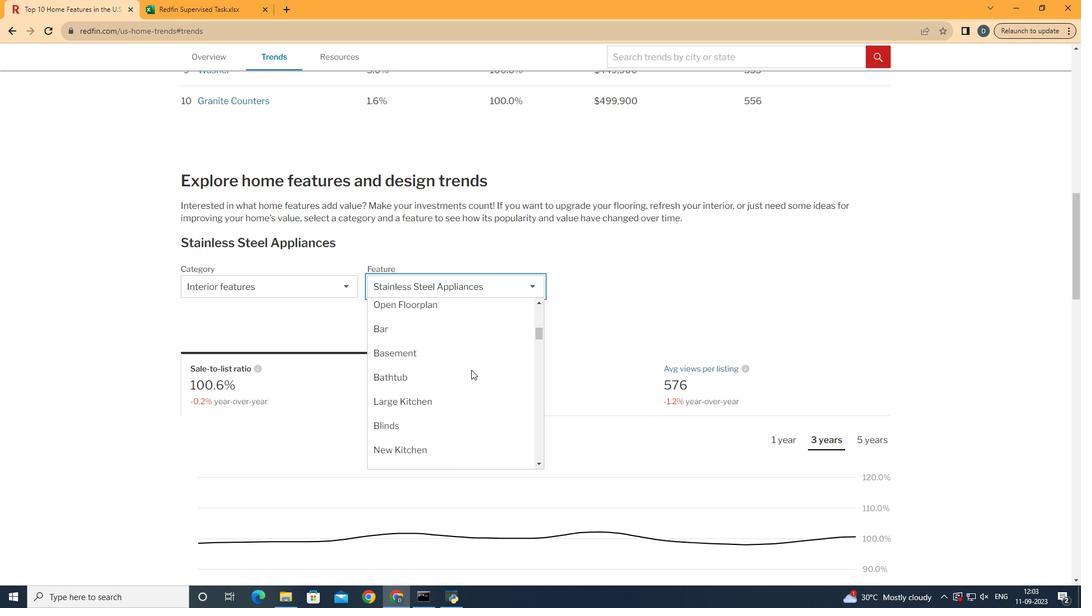 
Action: Mouse moved to (472, 371)
Screenshot: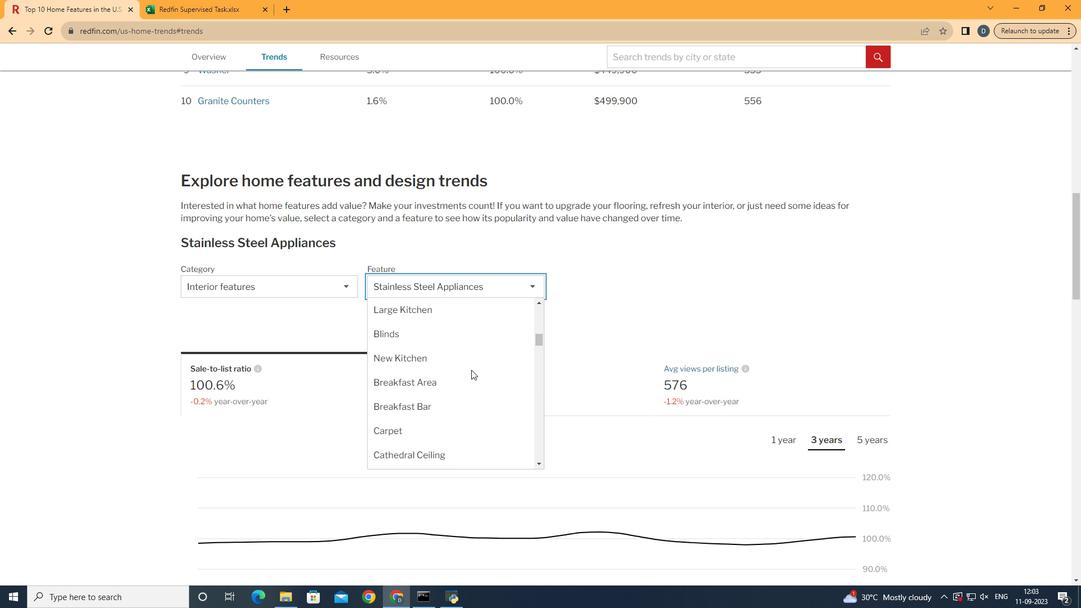 
Action: Mouse scrolled (472, 370) with delta (0, 0)
Screenshot: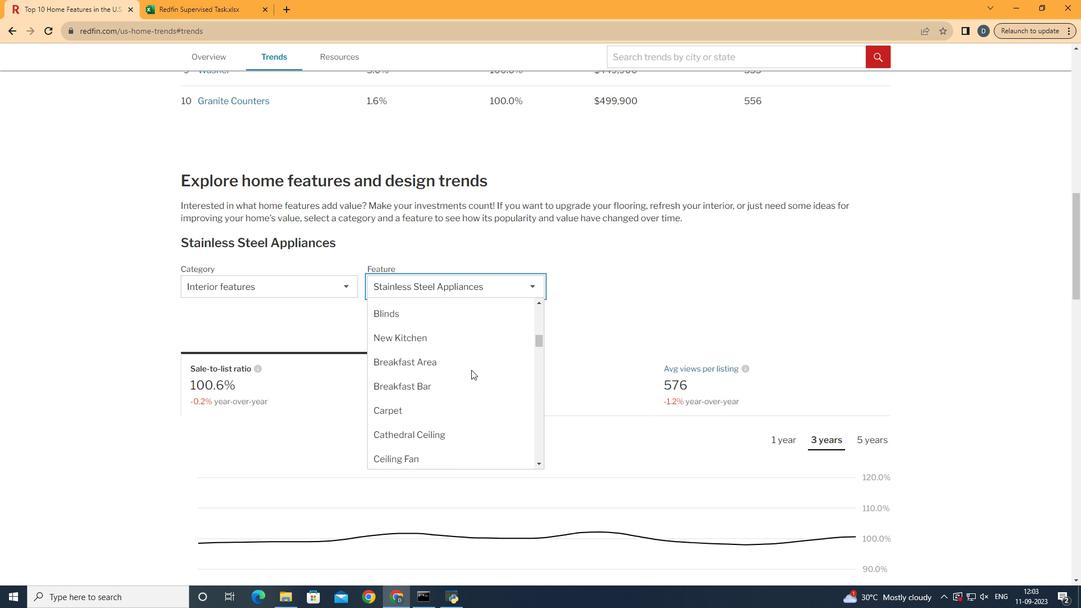 
Action: Mouse scrolled (472, 370) with delta (0, 0)
Screenshot: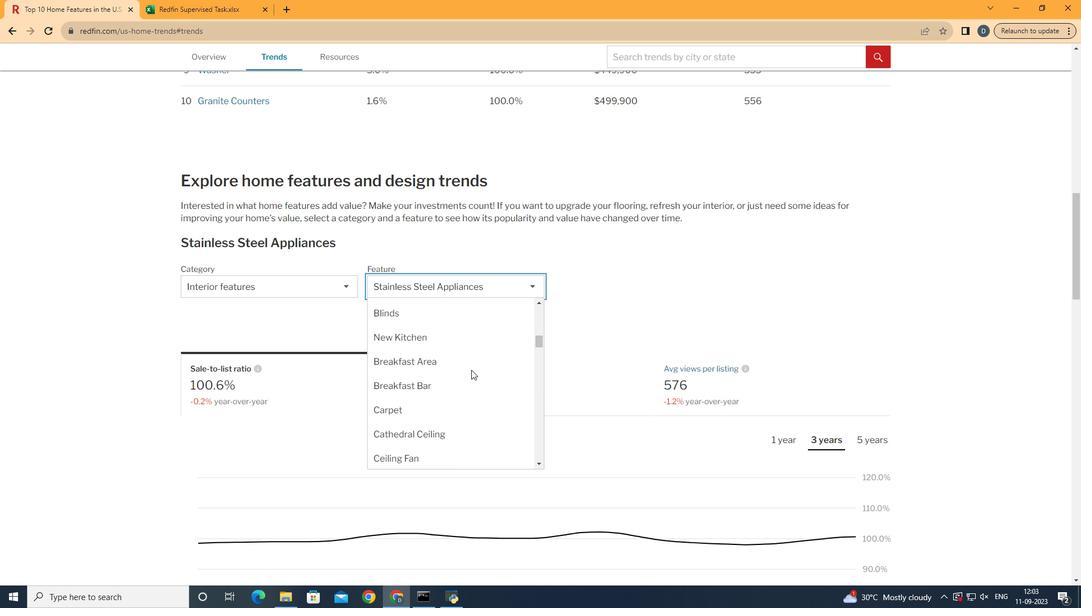 
Action: Mouse moved to (464, 388)
Screenshot: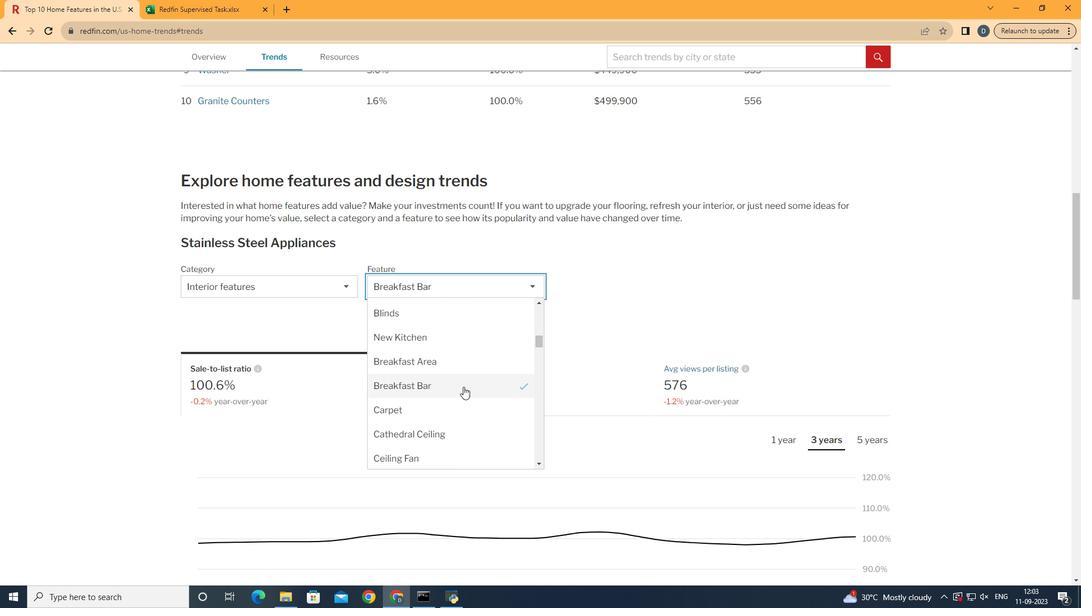 
Action: Mouse pressed left at (464, 388)
Screenshot: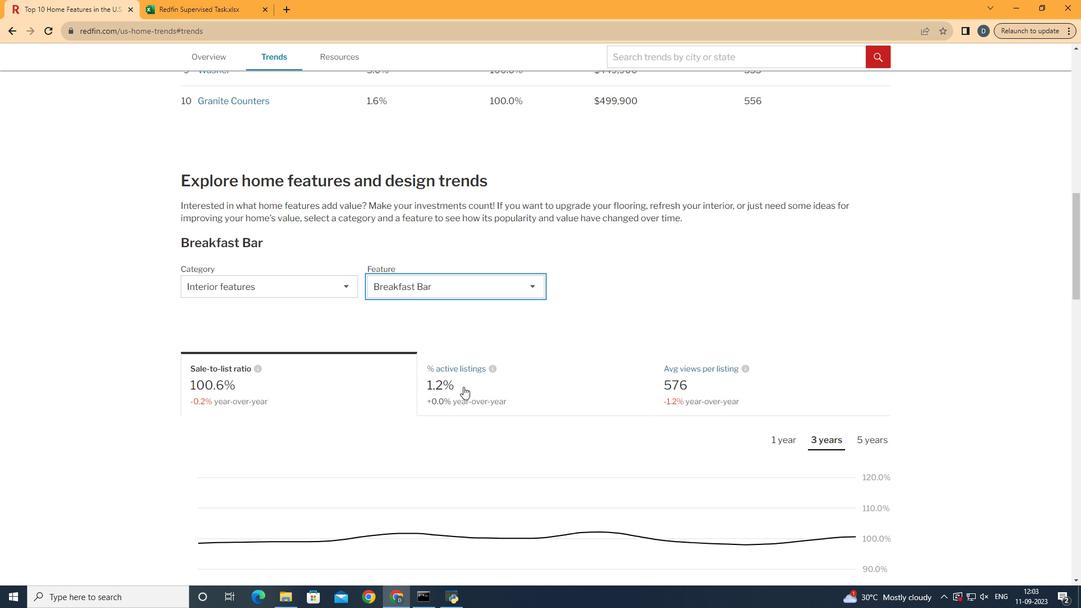 
Action: Mouse moved to (304, 402)
Screenshot: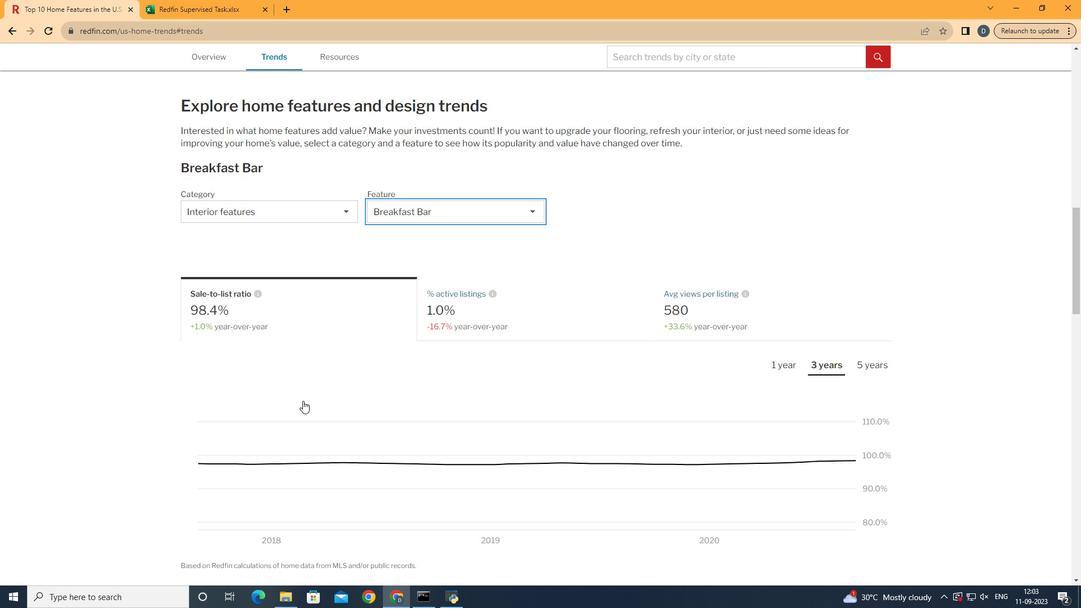 
Action: Mouse scrolled (304, 401) with delta (0, 0)
Screenshot: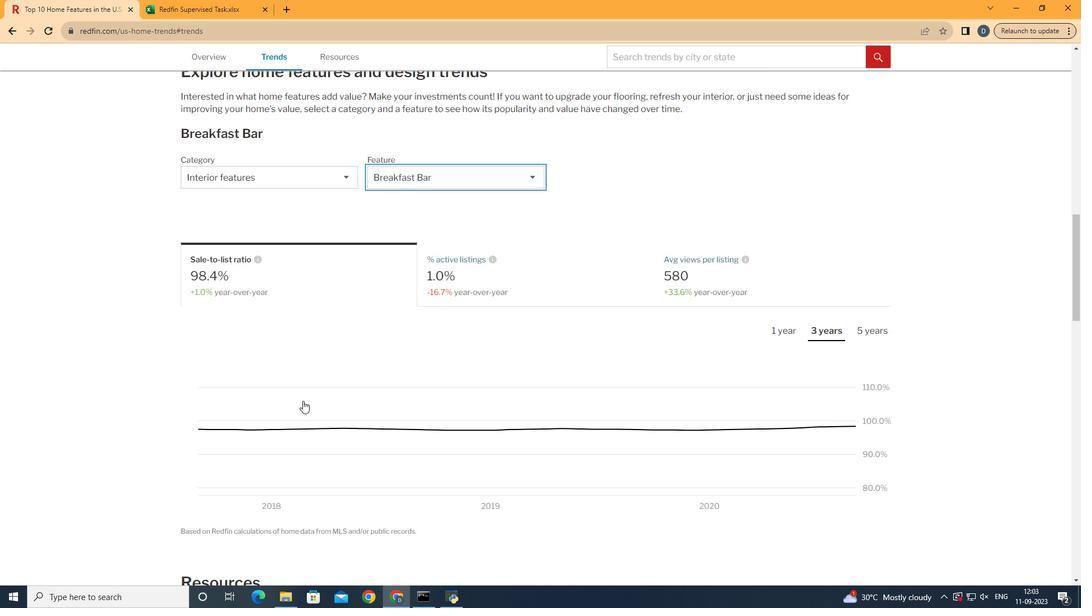 
Action: Mouse scrolled (304, 401) with delta (0, 0)
Screenshot: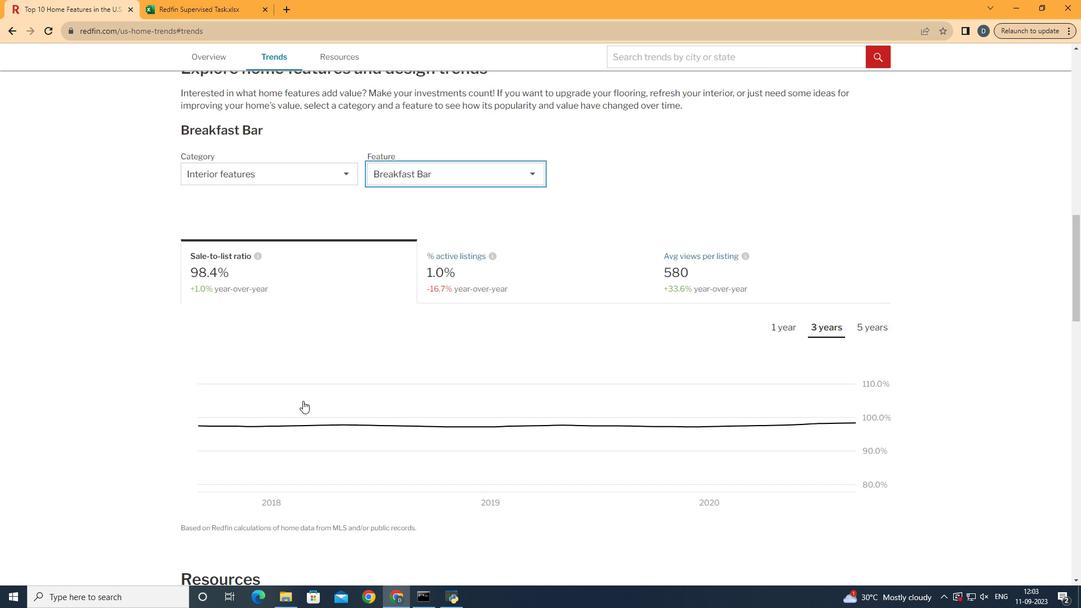 
Action: Mouse moved to (587, 271)
Screenshot: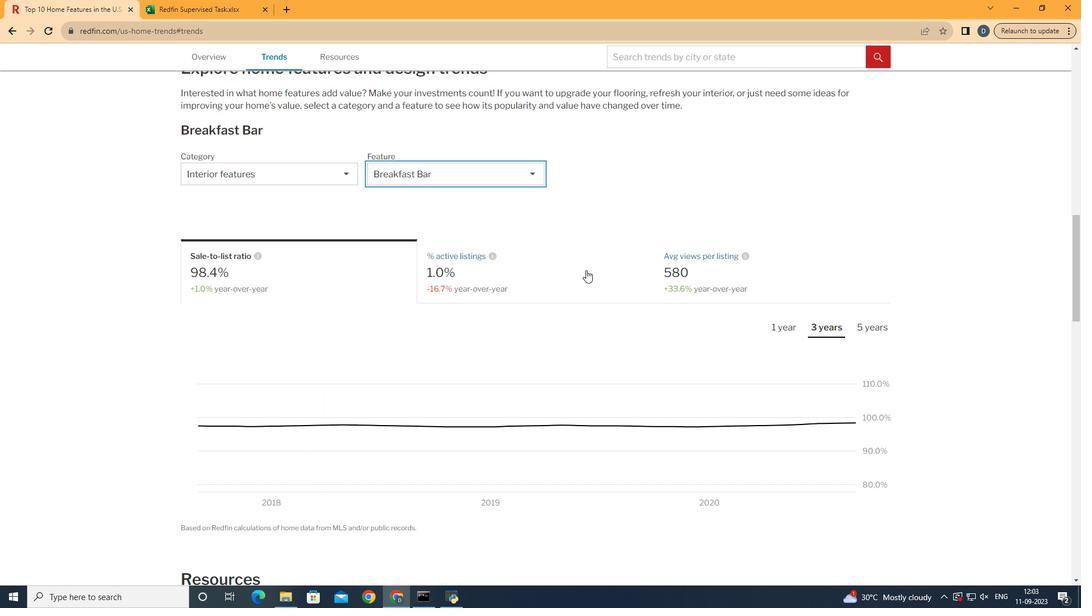 
Action: Mouse pressed left at (587, 271)
Screenshot: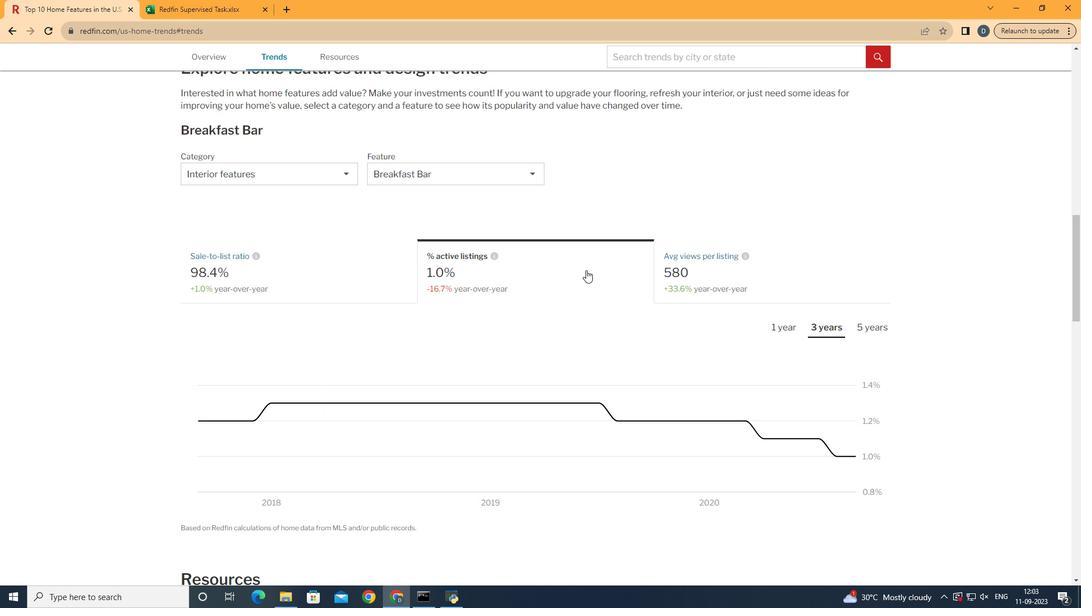 
Action: Mouse moved to (858, 333)
Screenshot: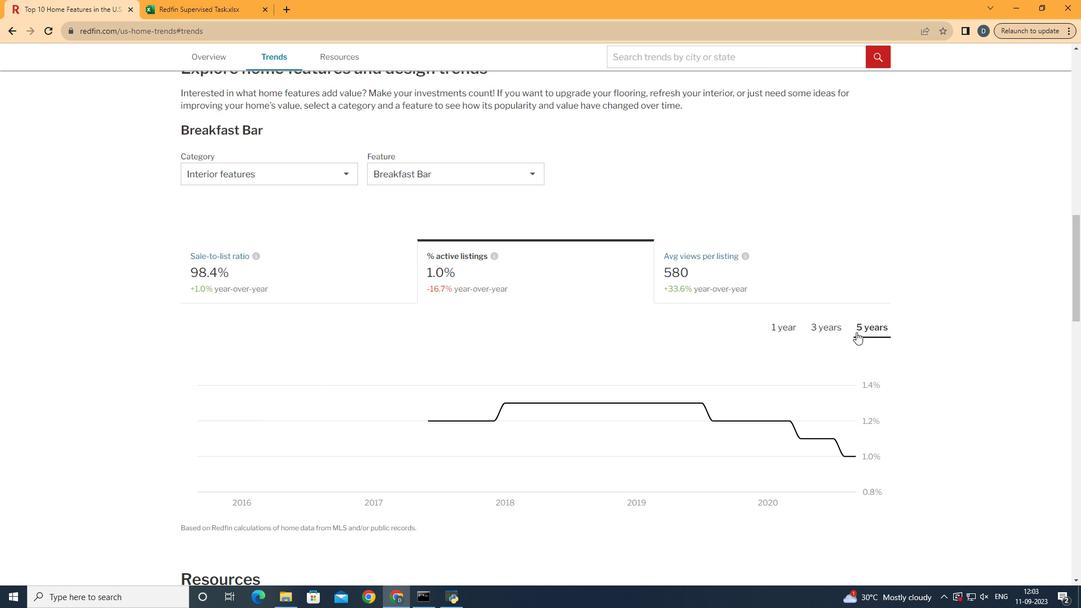 
Action: Mouse pressed left at (858, 333)
Screenshot: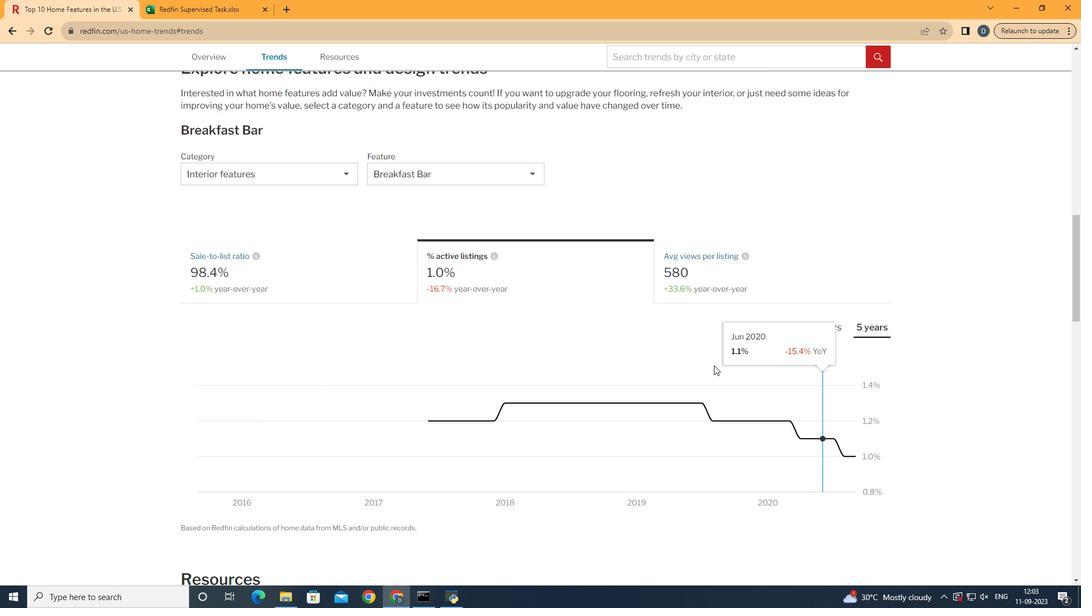 
Action: Mouse moved to (881, 454)
Screenshot: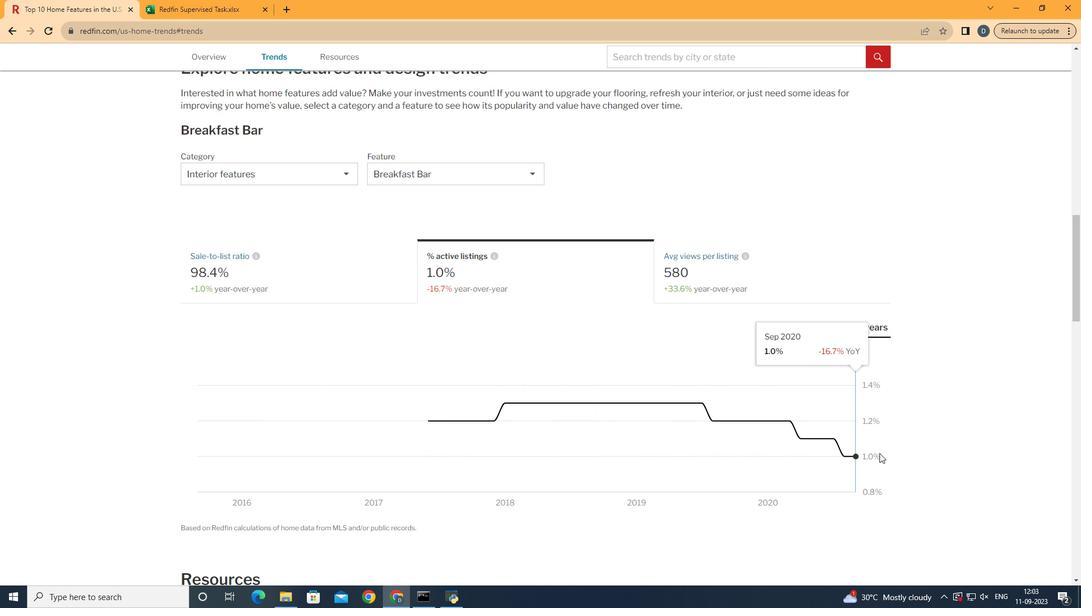 
